Task: Add Smarty Pants Organic Kids Complete Multivitamin to the cart.
Action: Mouse moved to (214, 115)
Screenshot: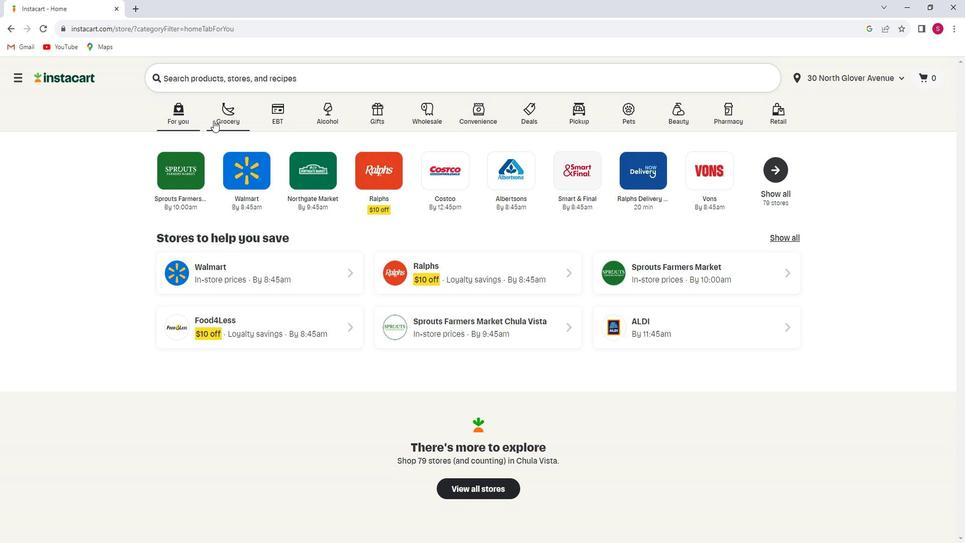 
Action: Mouse pressed left at (214, 115)
Screenshot: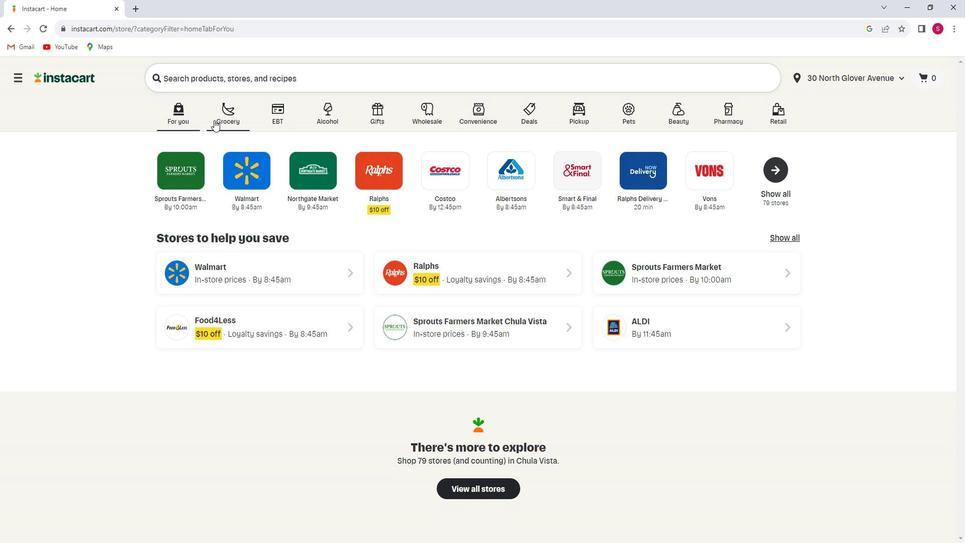 
Action: Mouse moved to (206, 279)
Screenshot: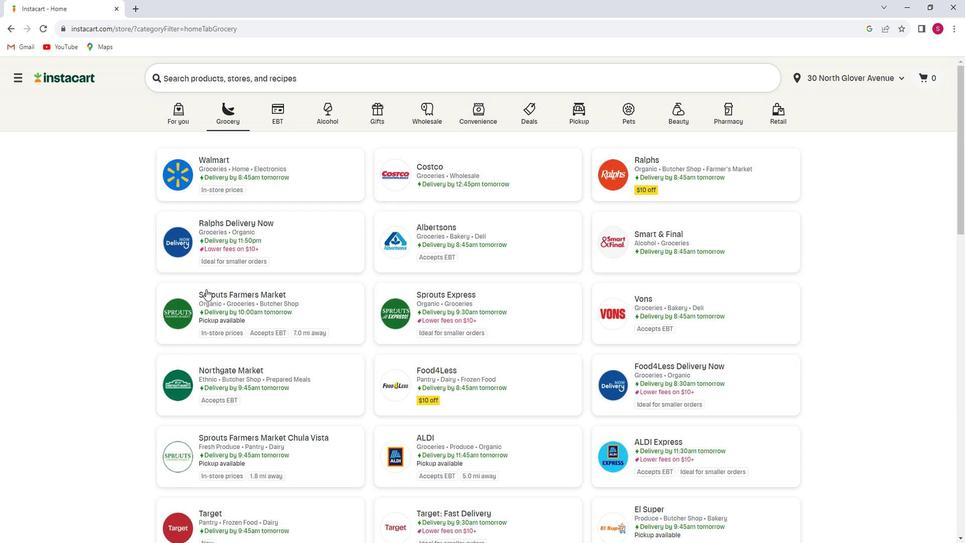 
Action: Mouse pressed left at (206, 279)
Screenshot: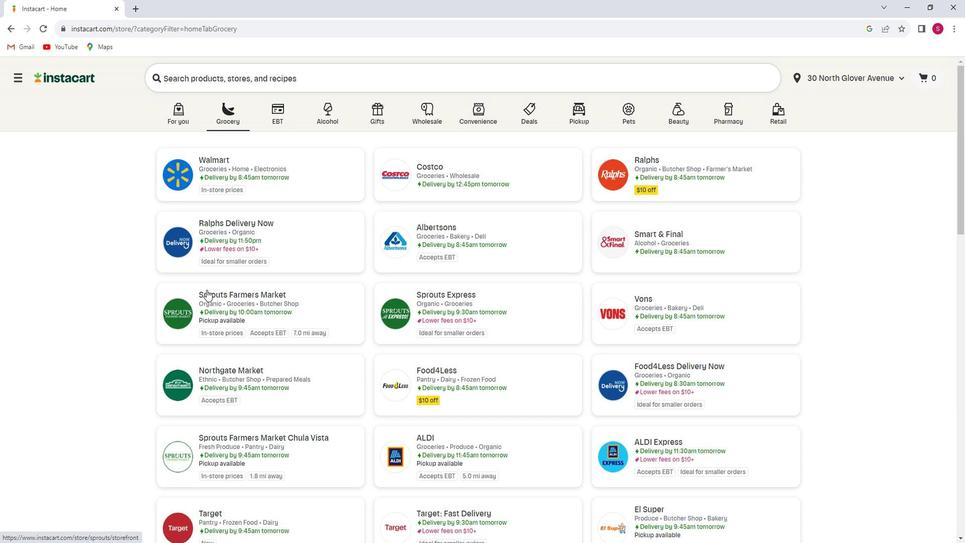 
Action: Mouse moved to (61, 354)
Screenshot: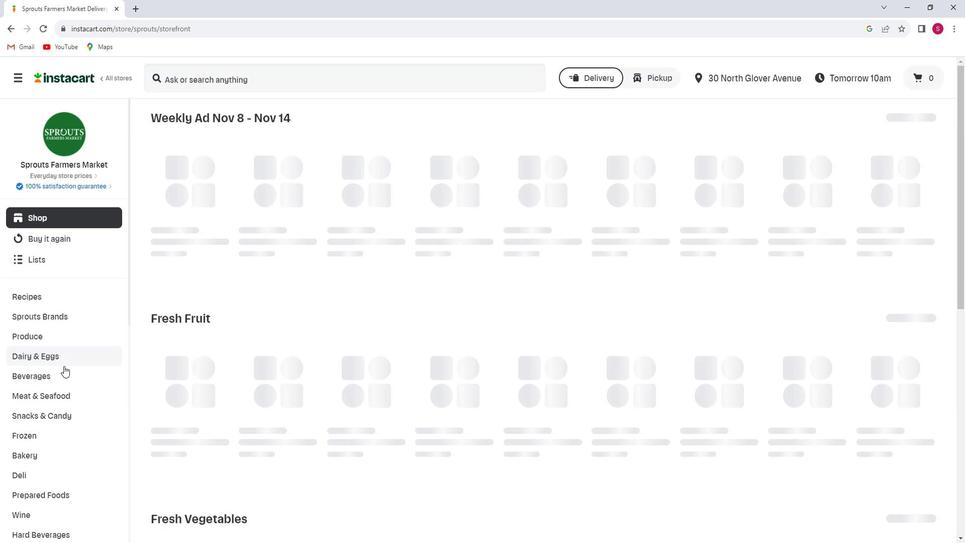
Action: Mouse scrolled (61, 354) with delta (0, 0)
Screenshot: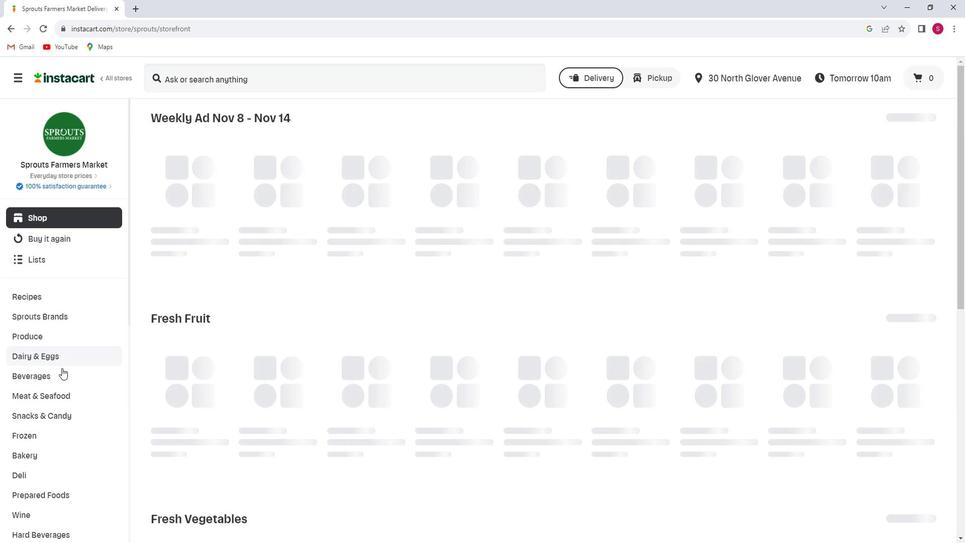 
Action: Mouse scrolled (61, 354) with delta (0, 0)
Screenshot: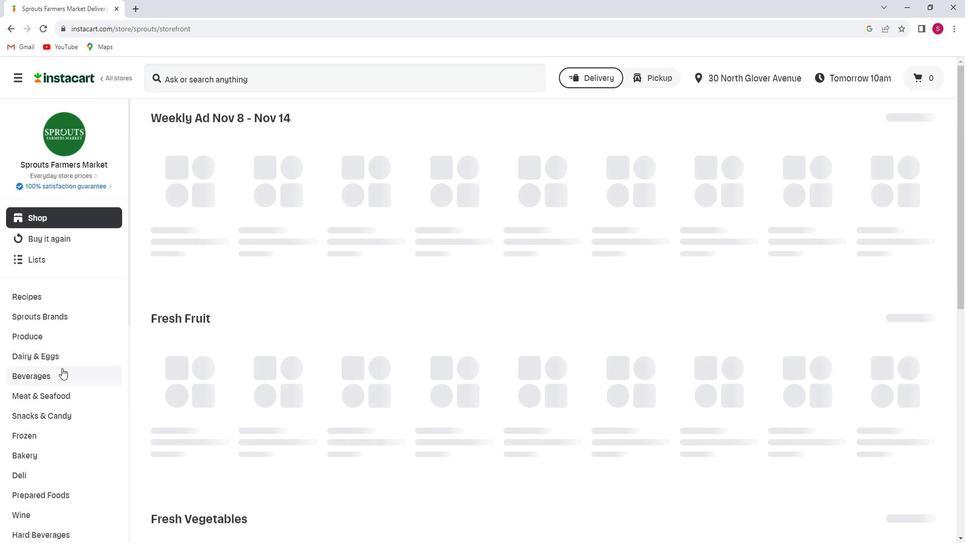 
Action: Mouse scrolled (61, 354) with delta (0, 0)
Screenshot: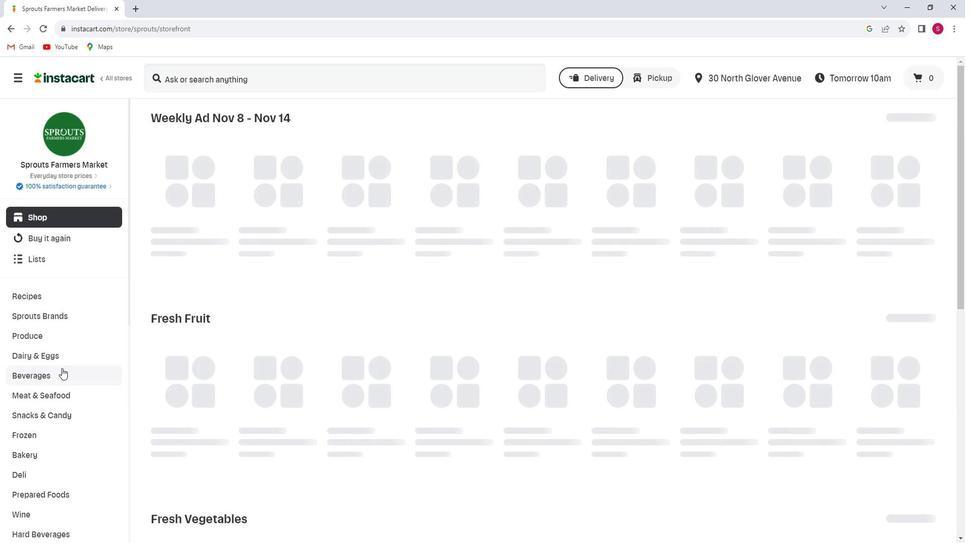 
Action: Mouse scrolled (61, 354) with delta (0, 0)
Screenshot: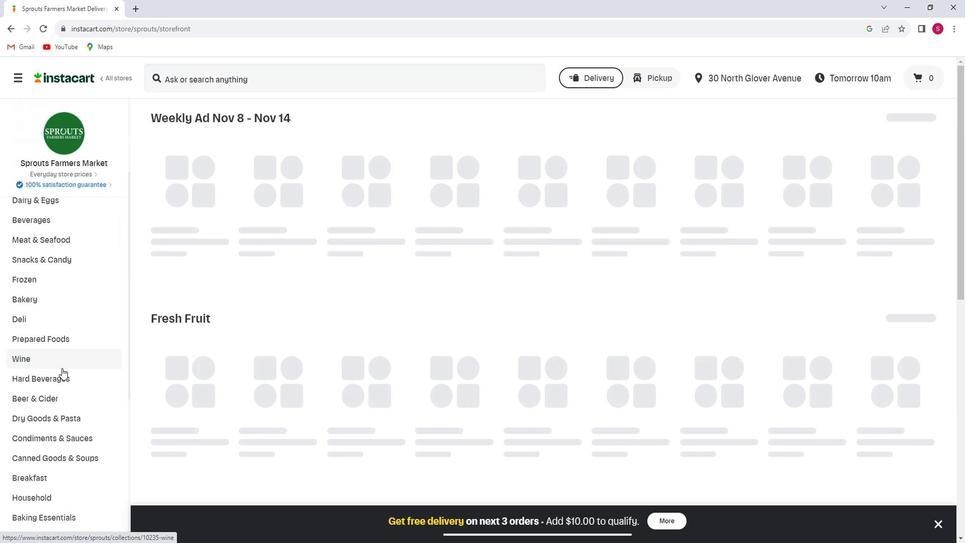 
Action: Mouse scrolled (61, 354) with delta (0, 0)
Screenshot: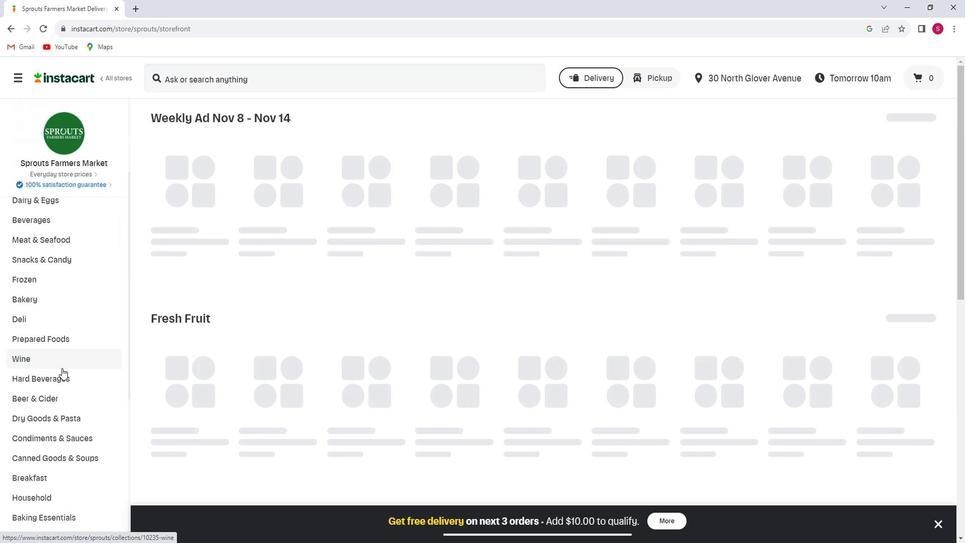 
Action: Mouse scrolled (61, 354) with delta (0, 0)
Screenshot: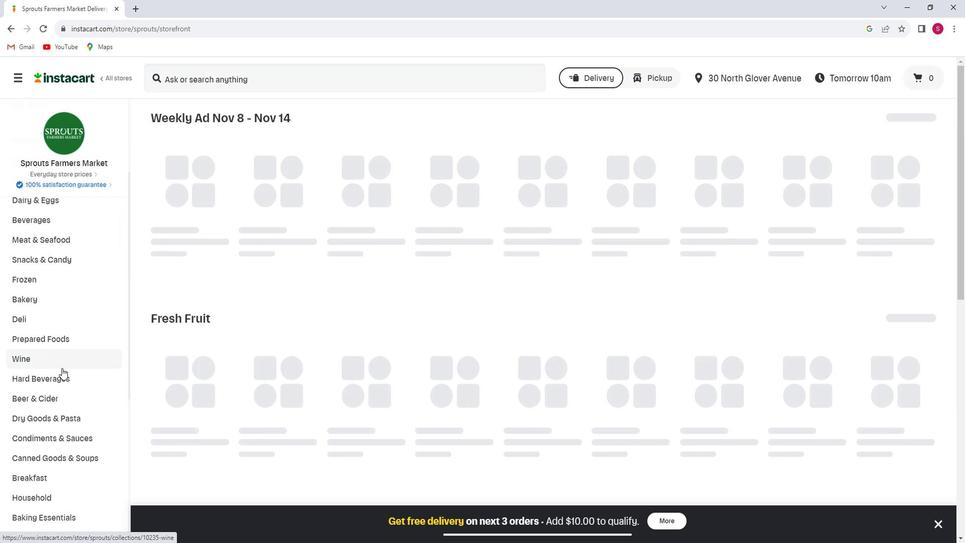 
Action: Mouse scrolled (61, 354) with delta (0, 0)
Screenshot: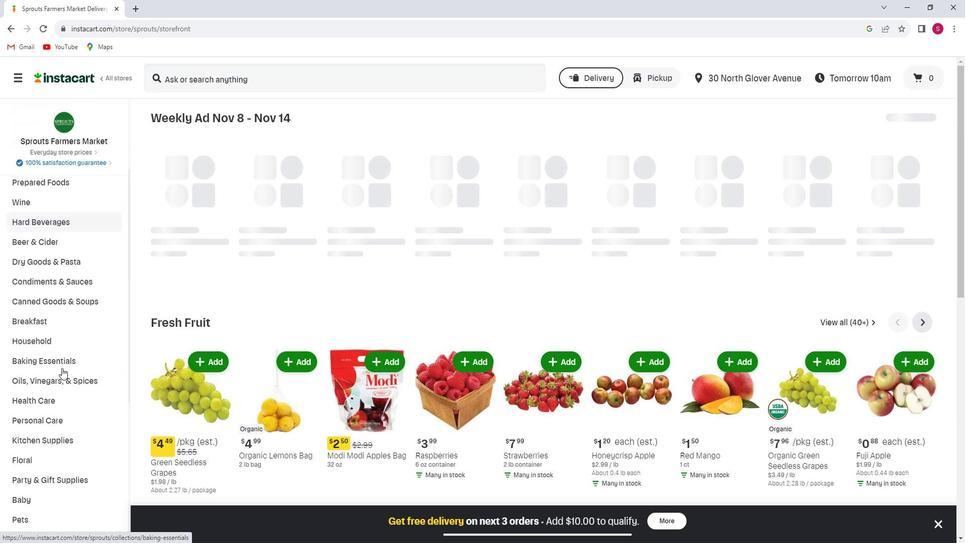 
Action: Mouse scrolled (61, 354) with delta (0, 0)
Screenshot: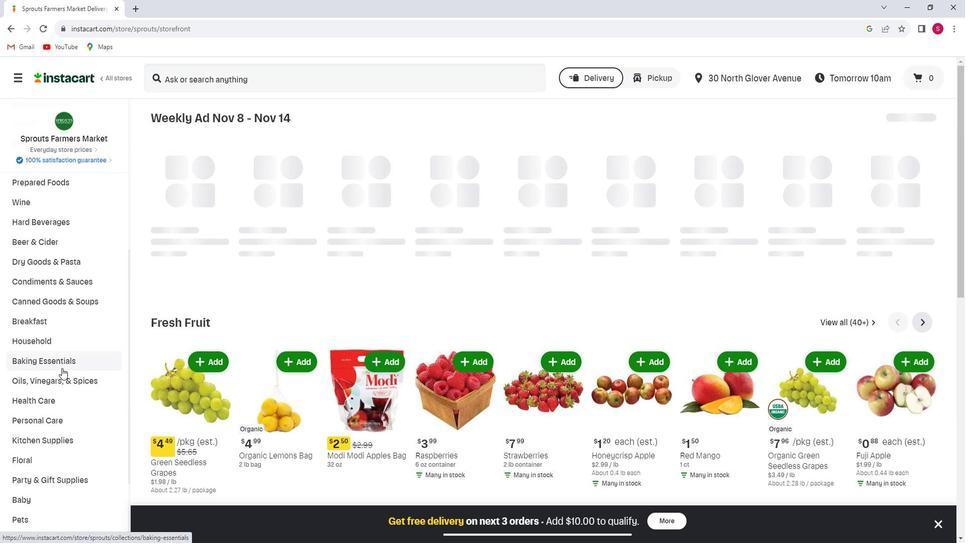 
Action: Mouse moved to (37, 387)
Screenshot: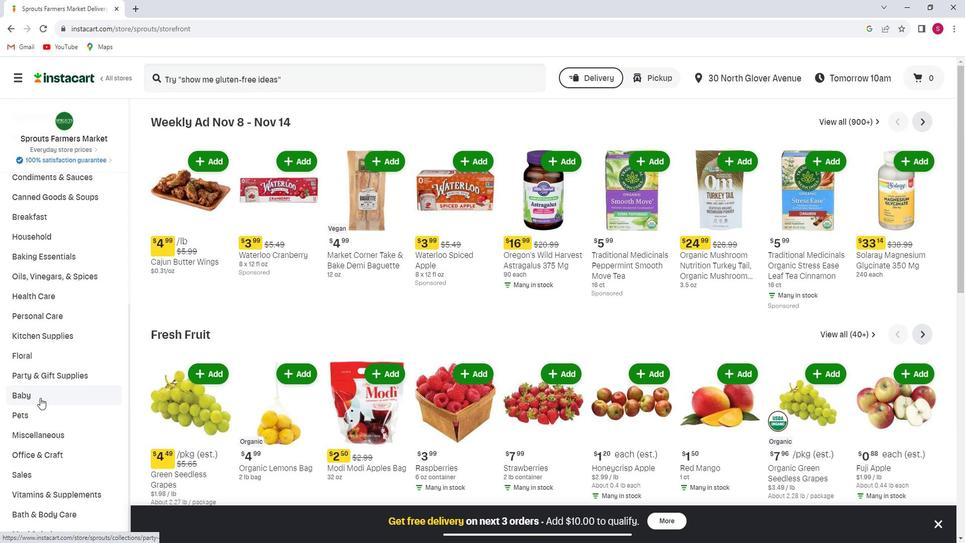 
Action: Mouse pressed left at (37, 387)
Screenshot: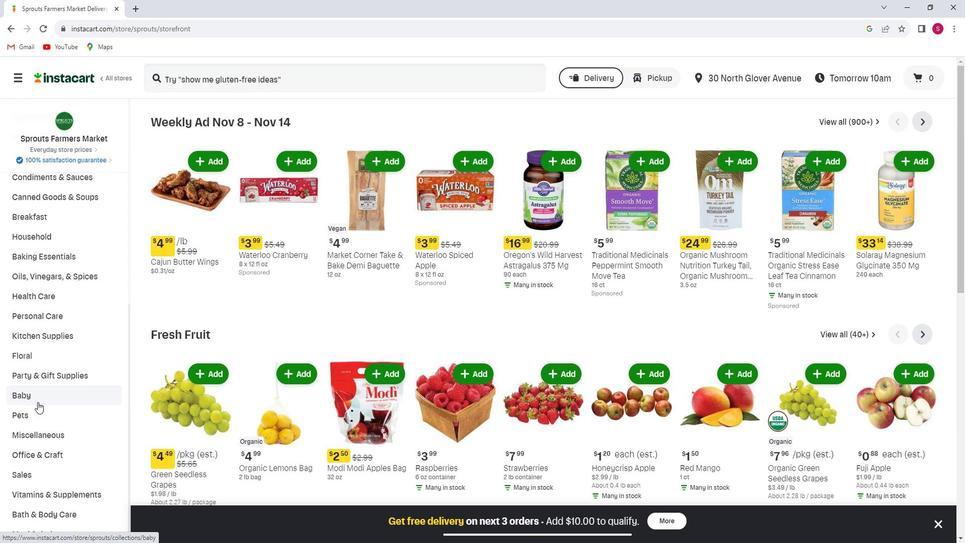 
Action: Mouse moved to (45, 403)
Screenshot: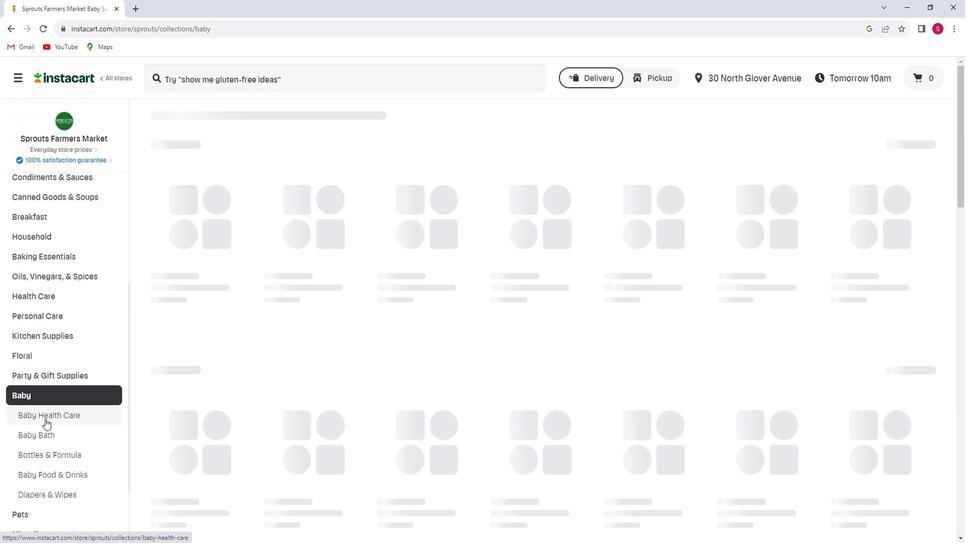 
Action: Mouse pressed left at (45, 403)
Screenshot: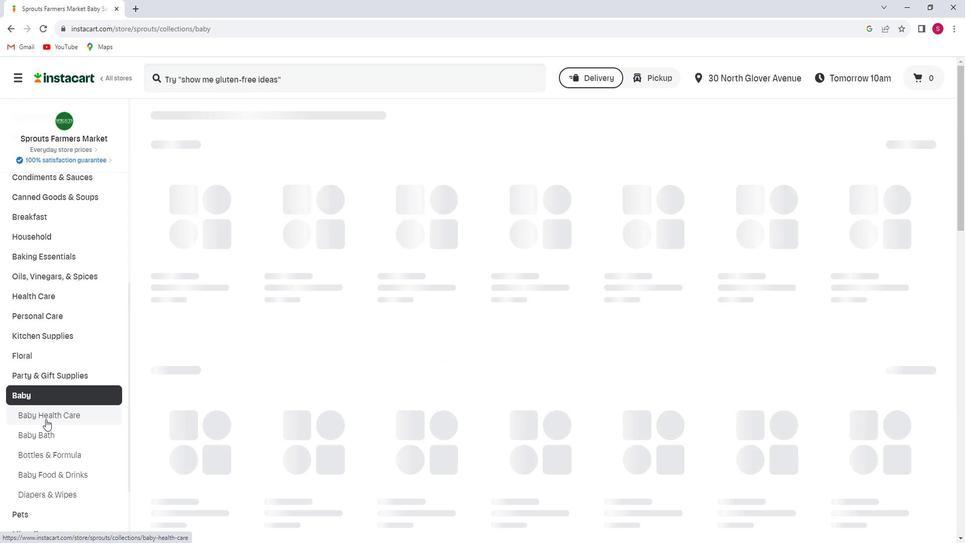 
Action: Mouse moved to (245, 75)
Screenshot: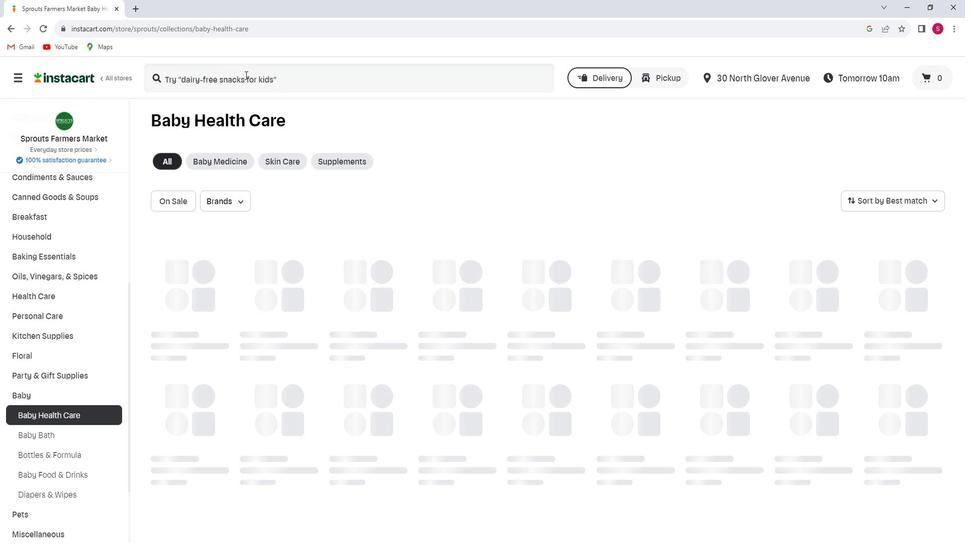 
Action: Mouse pressed left at (245, 75)
Screenshot: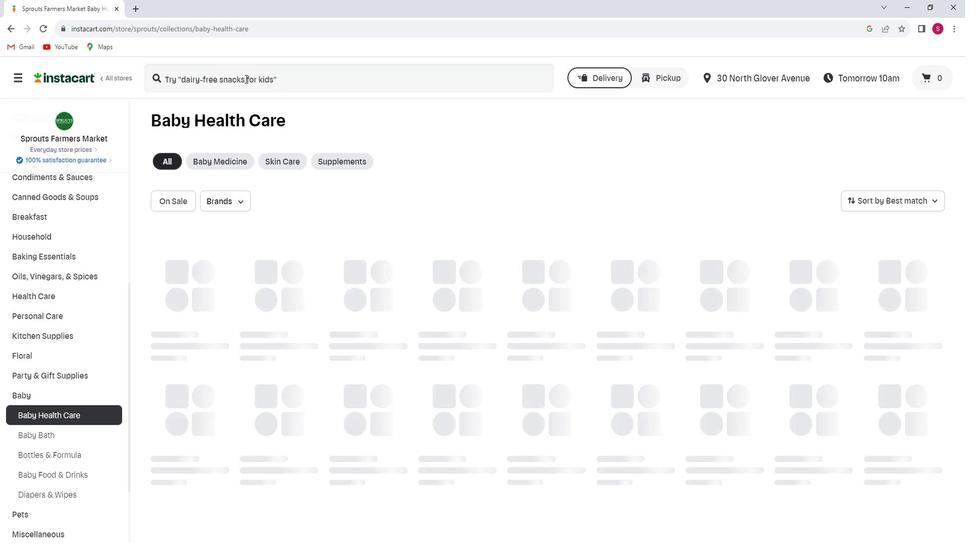 
Action: Key pressed <Key.shift>Smarty<Key.space><Key.shift>pants<Key.space><Key.shift>Organic<Key.space><Key.shift>Kids<Key.space><Key.shift>Complete<Key.space><Key.shift>Multivitamin<Key.enter>
Screenshot: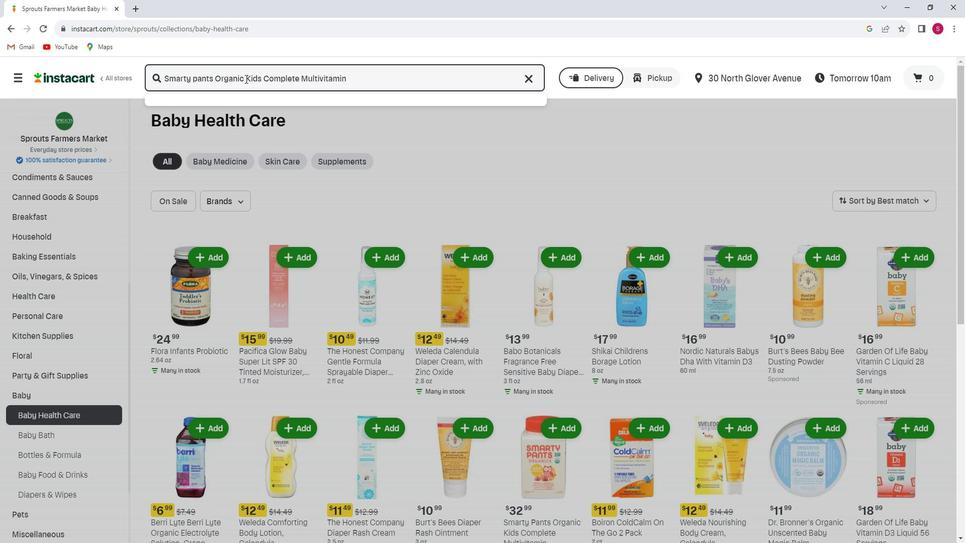 
Action: Mouse moved to (331, 167)
Screenshot: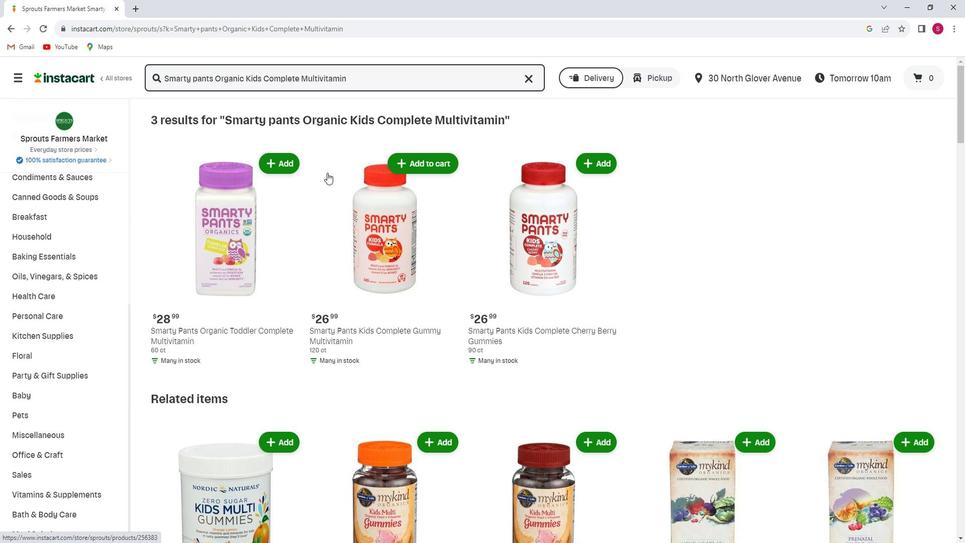 
Action: Mouse scrolled (331, 166) with delta (0, 0)
Screenshot: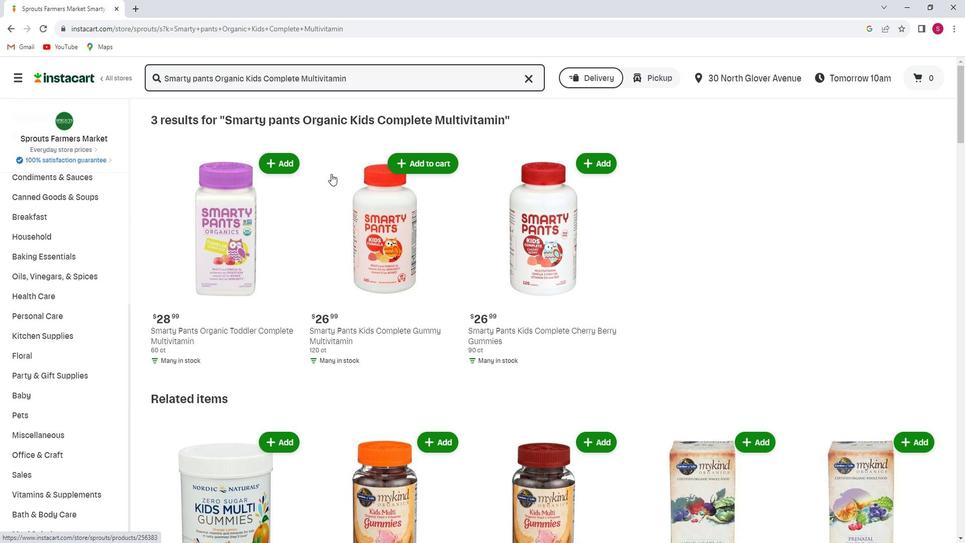 
Action: Mouse scrolled (331, 166) with delta (0, 0)
Screenshot: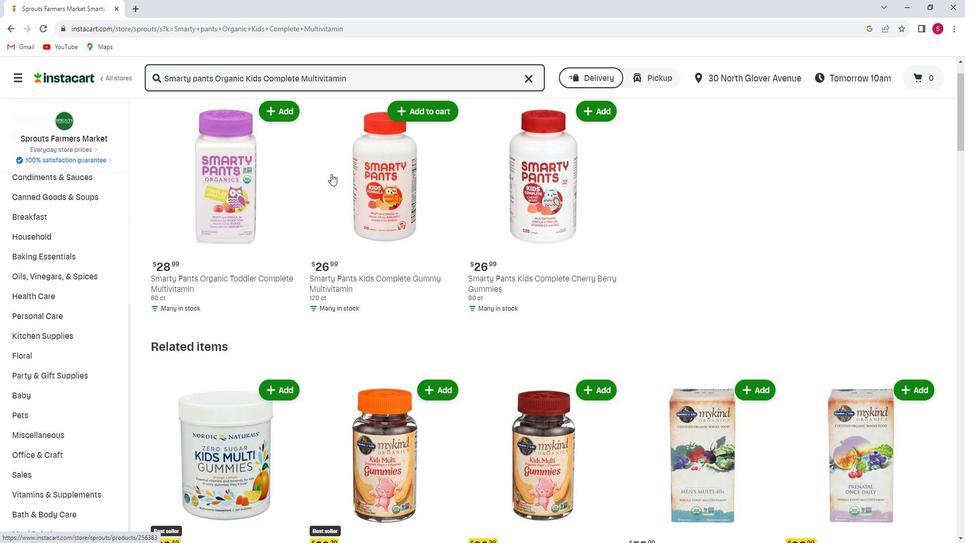 
Action: Mouse moved to (306, 162)
Screenshot: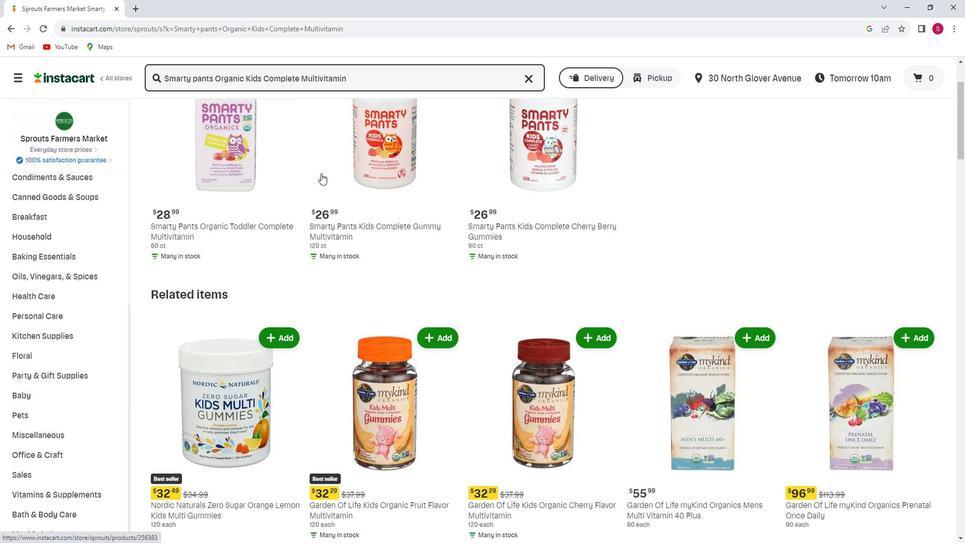 
Action: Mouse scrolled (306, 162) with delta (0, 0)
Screenshot: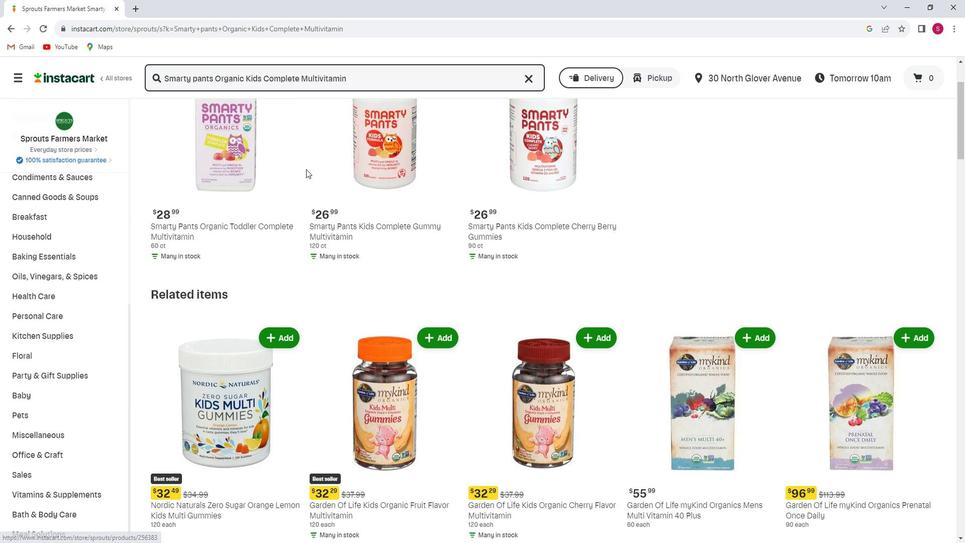 
Action: Mouse scrolled (306, 162) with delta (0, 0)
Screenshot: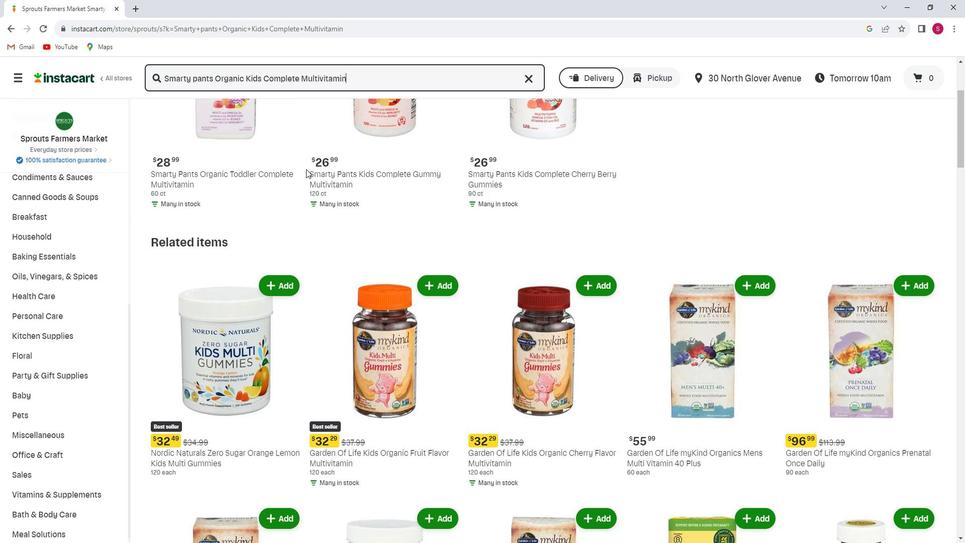 
Action: Mouse scrolled (306, 162) with delta (0, 0)
Screenshot: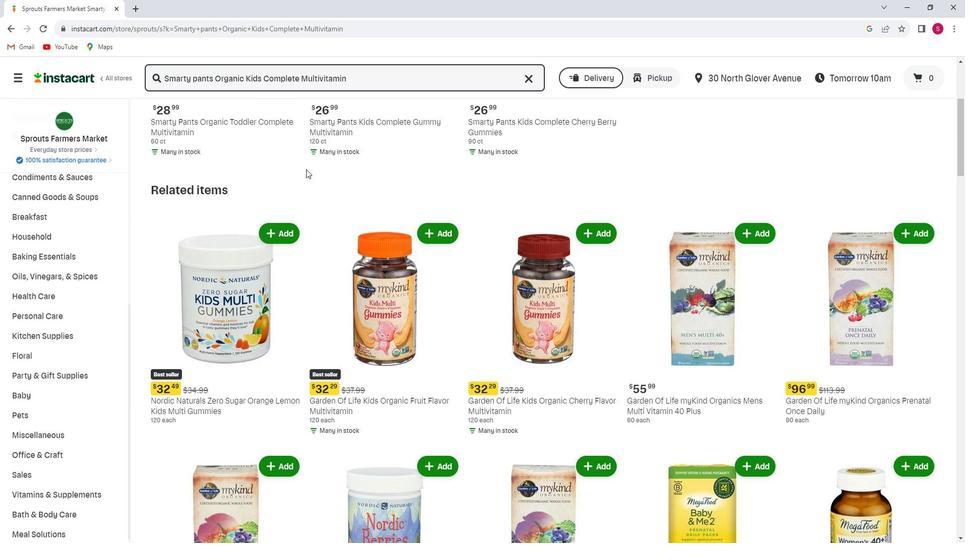 
Action: Mouse scrolled (306, 162) with delta (0, 0)
Screenshot: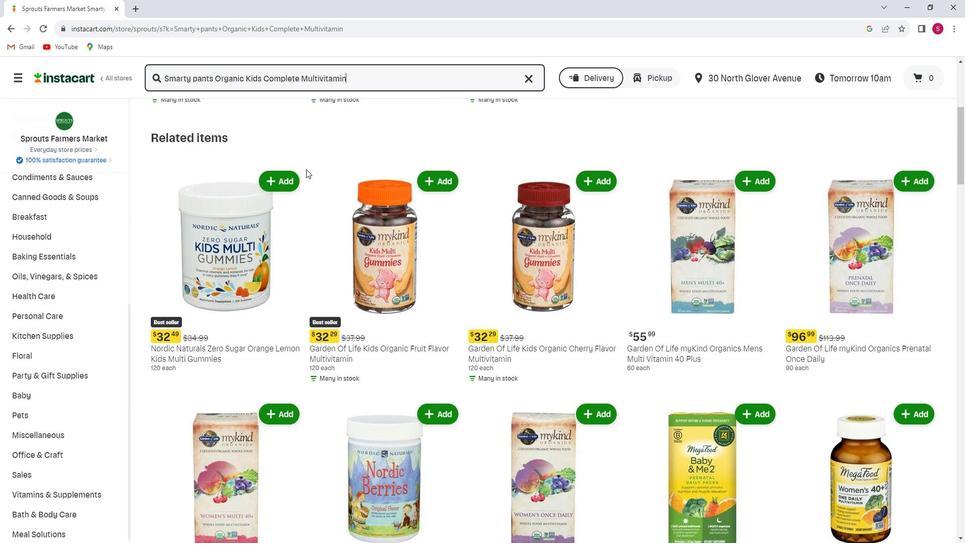 
Action: Mouse moved to (317, 160)
Screenshot: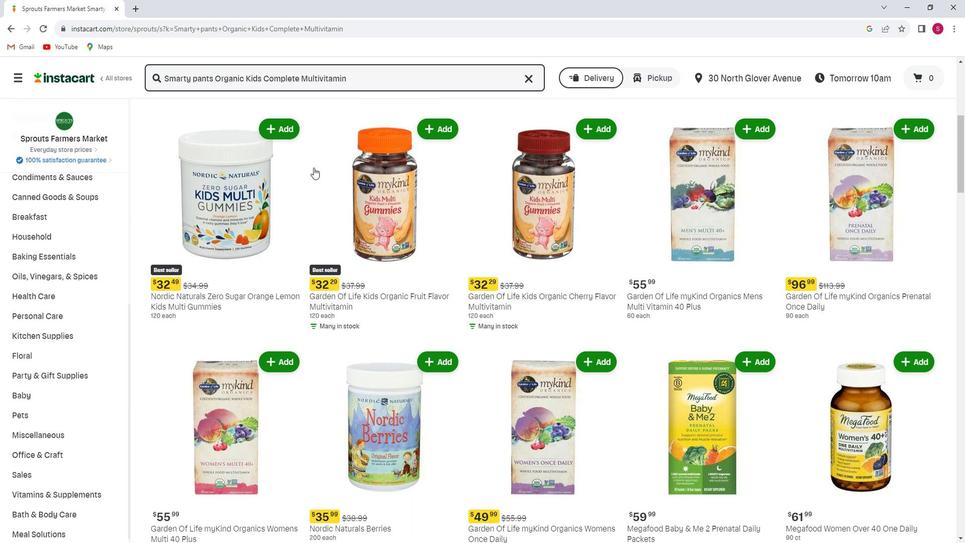 
Action: Mouse scrolled (317, 159) with delta (0, 0)
Screenshot: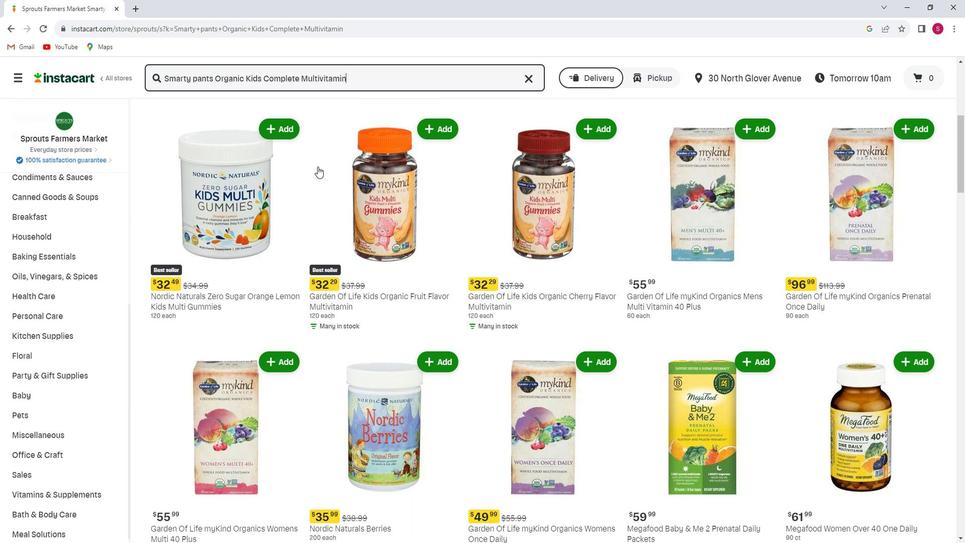 
Action: Mouse scrolled (317, 159) with delta (0, 0)
Screenshot: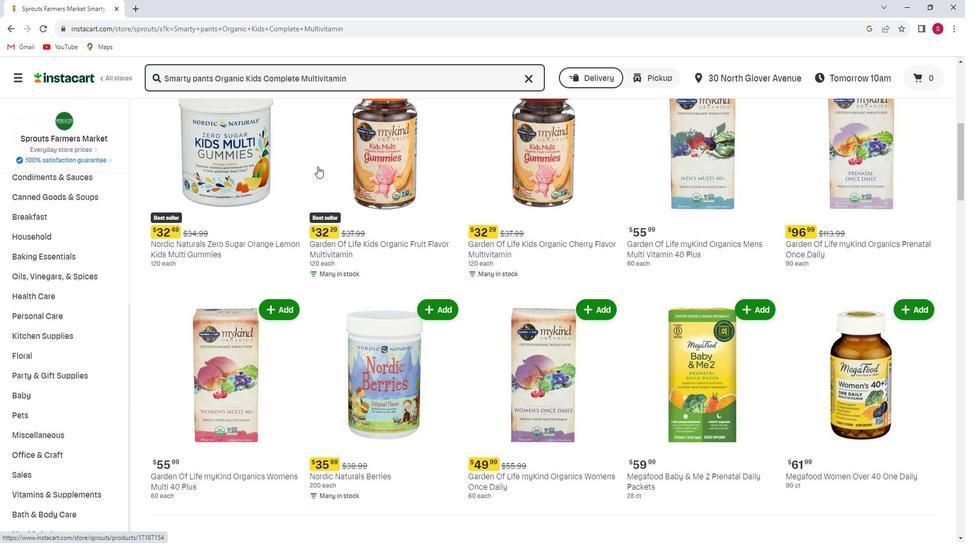 
Action: Mouse scrolled (317, 159) with delta (0, 0)
Screenshot: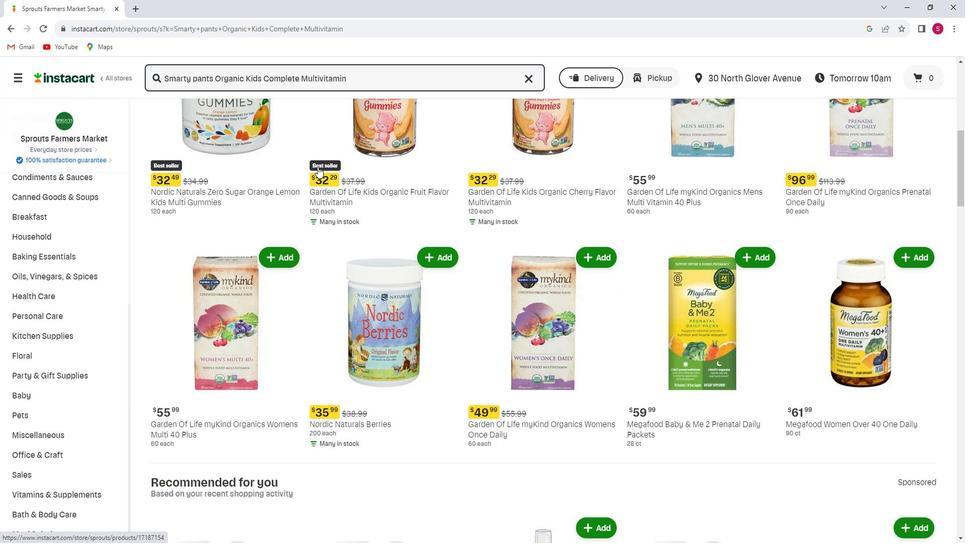 
Action: Mouse scrolled (317, 159) with delta (0, 0)
Screenshot: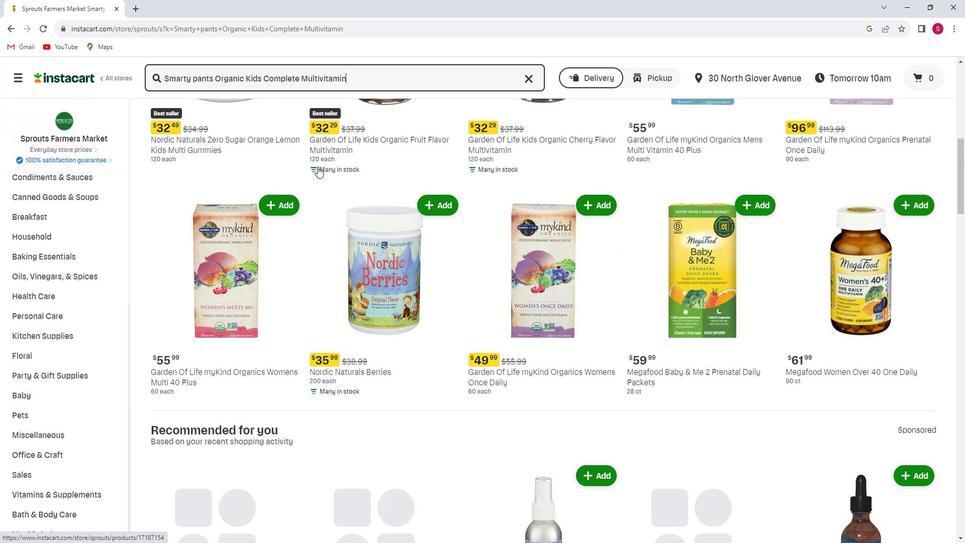 
Action: Mouse scrolled (317, 159) with delta (0, 0)
Screenshot: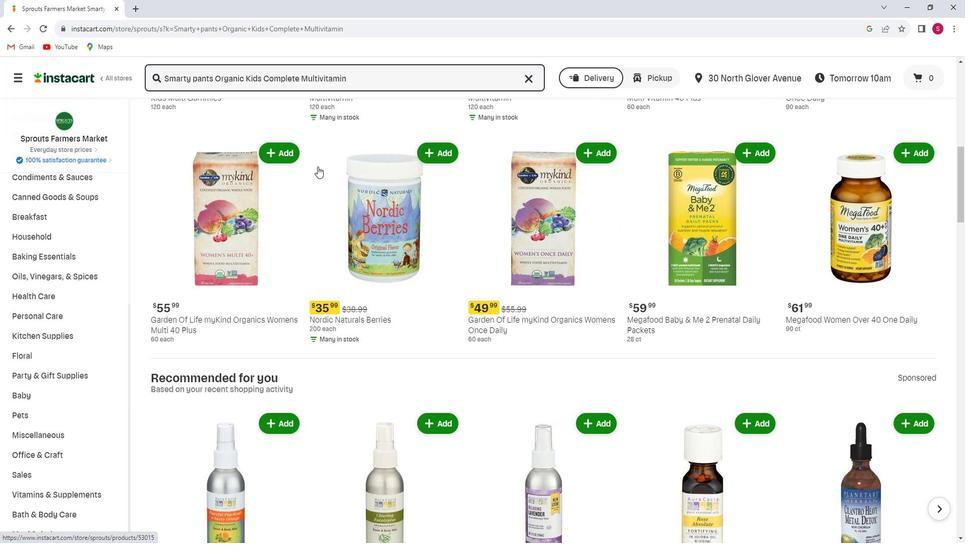 
Action: Mouse scrolled (317, 159) with delta (0, 0)
Screenshot: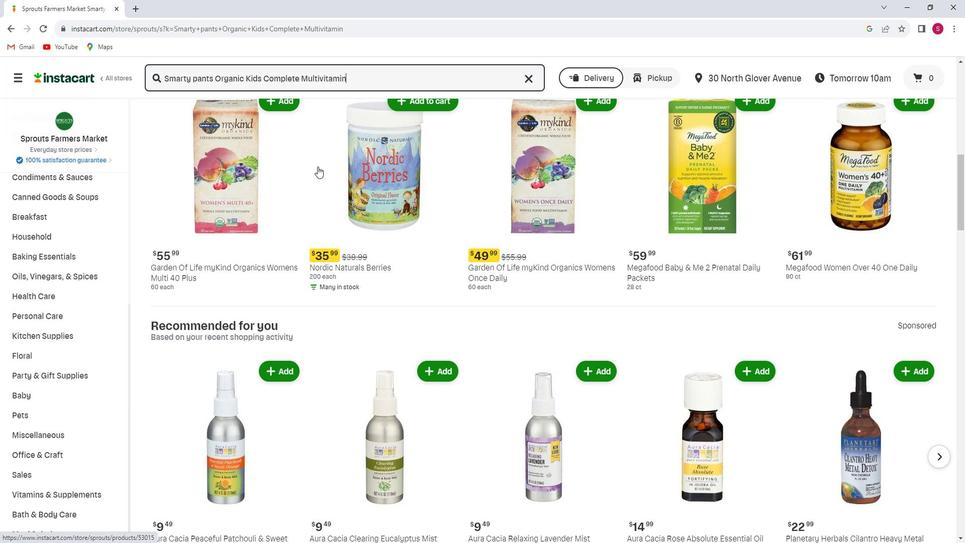 
Action: Mouse scrolled (317, 159) with delta (0, 0)
Screenshot: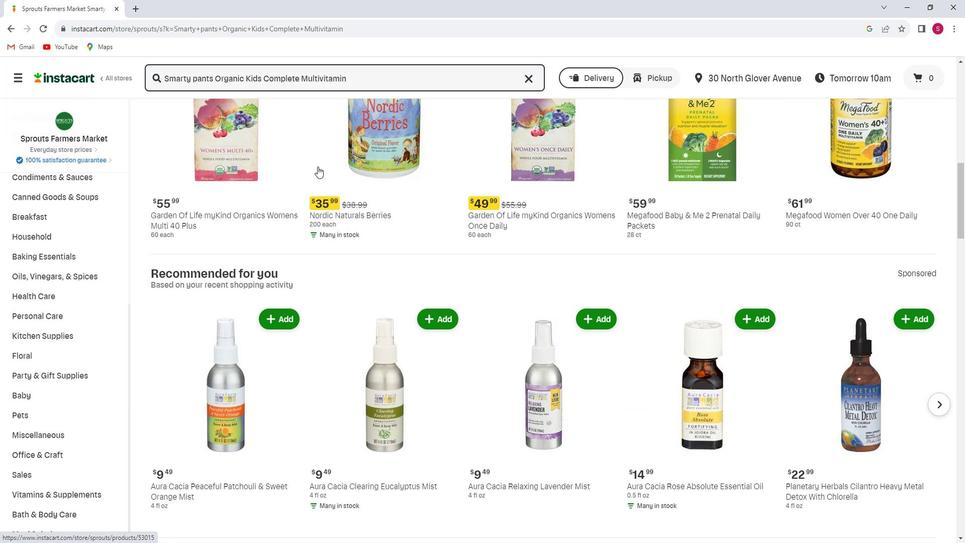 
Action: Mouse scrolled (317, 159) with delta (0, 0)
Screenshot: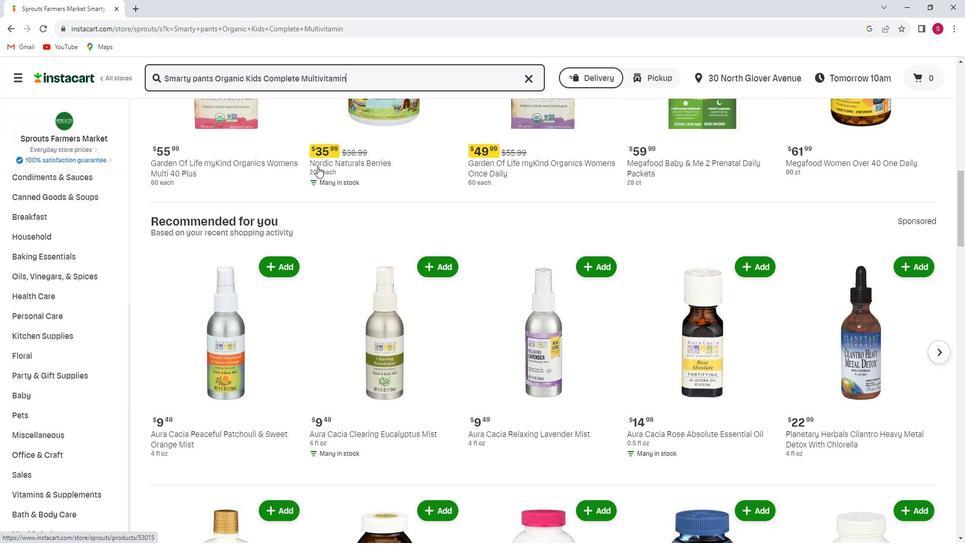 
Action: Mouse scrolled (317, 159) with delta (0, 0)
Screenshot: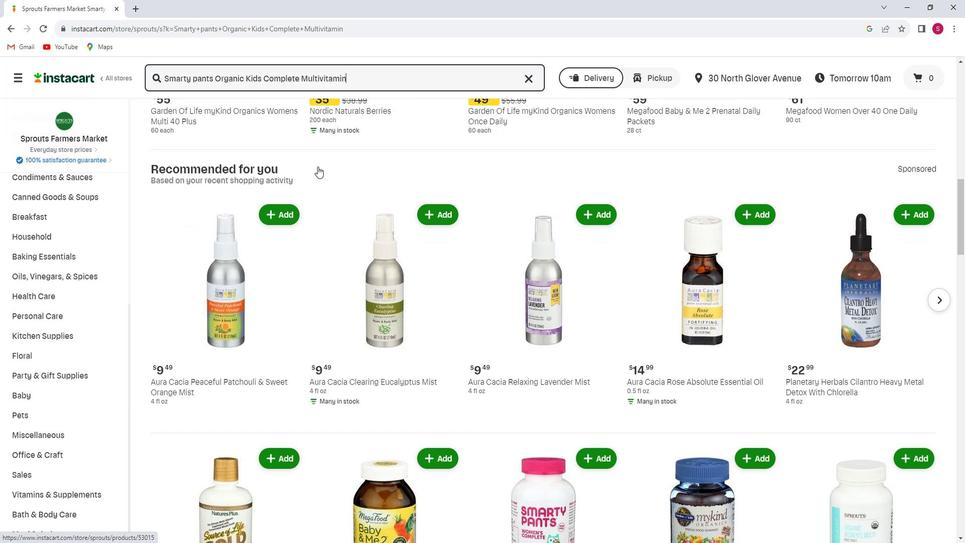 
Action: Mouse scrolled (317, 159) with delta (0, 0)
Screenshot: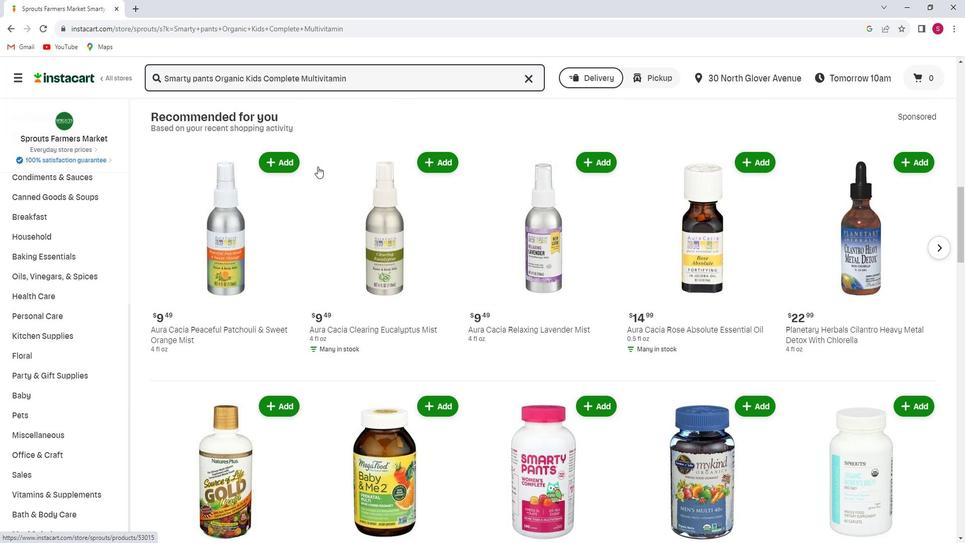 
Action: Mouse scrolled (317, 159) with delta (0, 0)
Screenshot: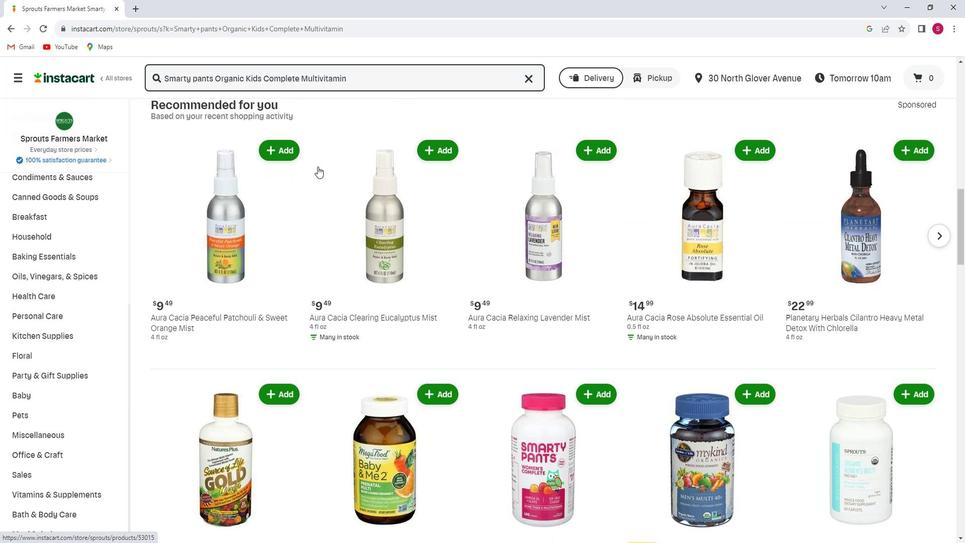 
Action: Mouse scrolled (317, 159) with delta (0, 0)
Screenshot: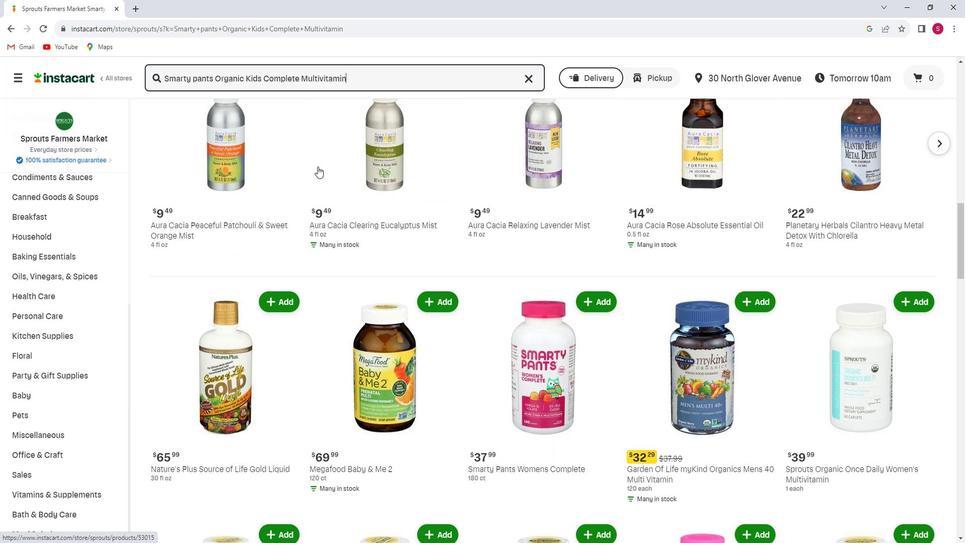 
Action: Mouse scrolled (317, 159) with delta (0, 0)
Screenshot: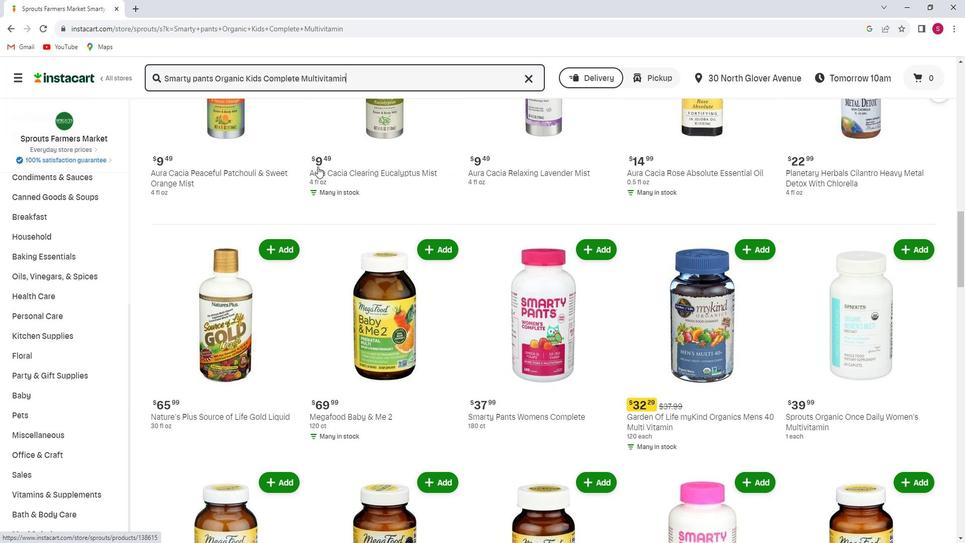 
Action: Mouse scrolled (317, 159) with delta (0, 0)
Screenshot: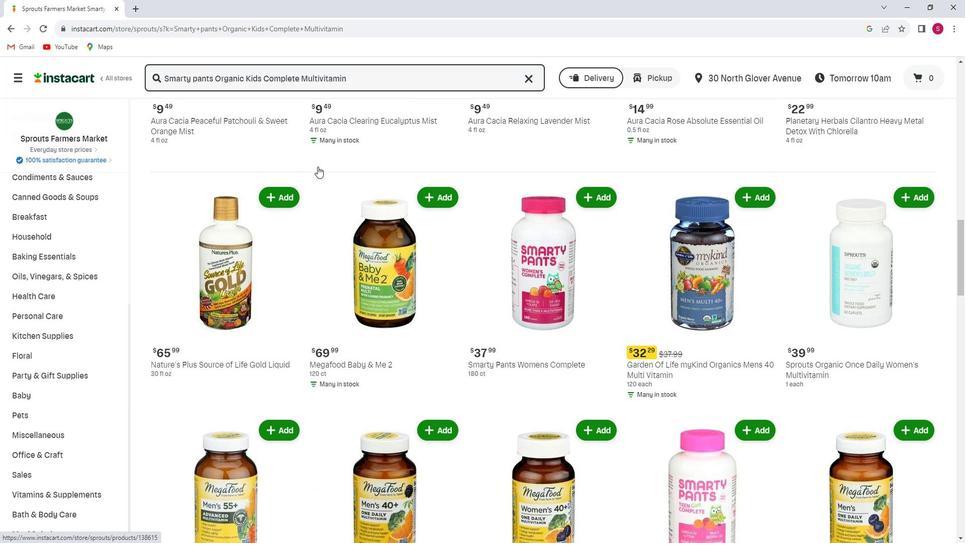 
Action: Mouse scrolled (317, 159) with delta (0, 0)
Screenshot: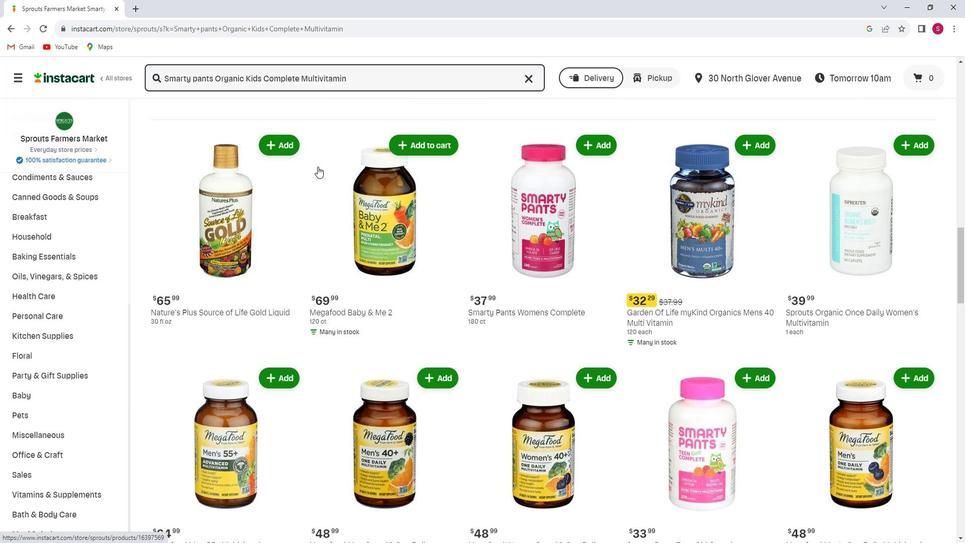 
Action: Mouse scrolled (317, 159) with delta (0, 0)
Screenshot: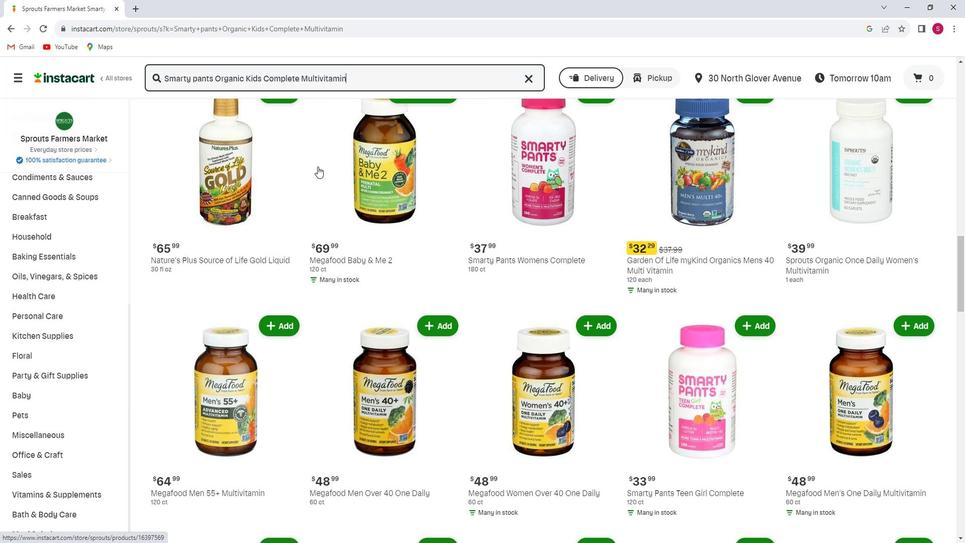 
Action: Mouse scrolled (317, 159) with delta (0, 0)
Screenshot: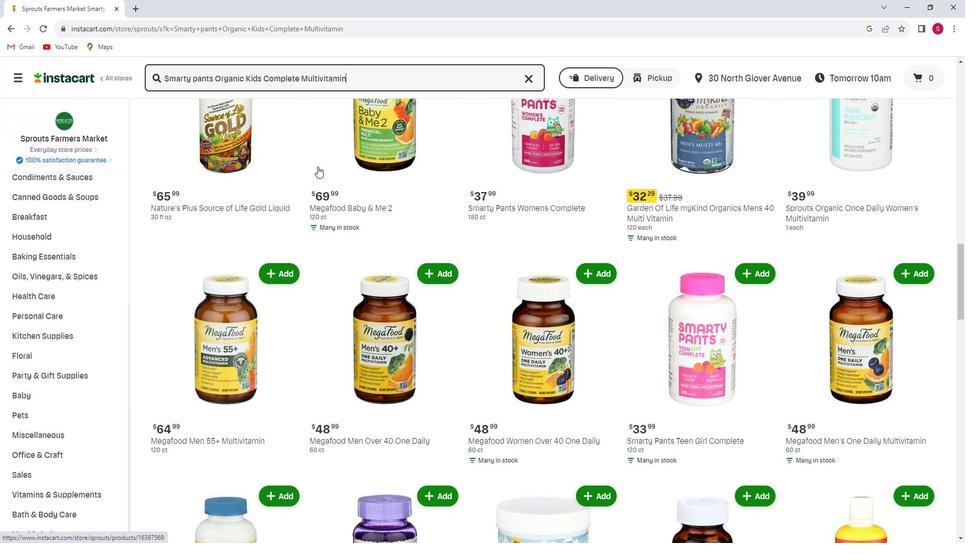 
Action: Mouse scrolled (317, 159) with delta (0, 0)
Screenshot: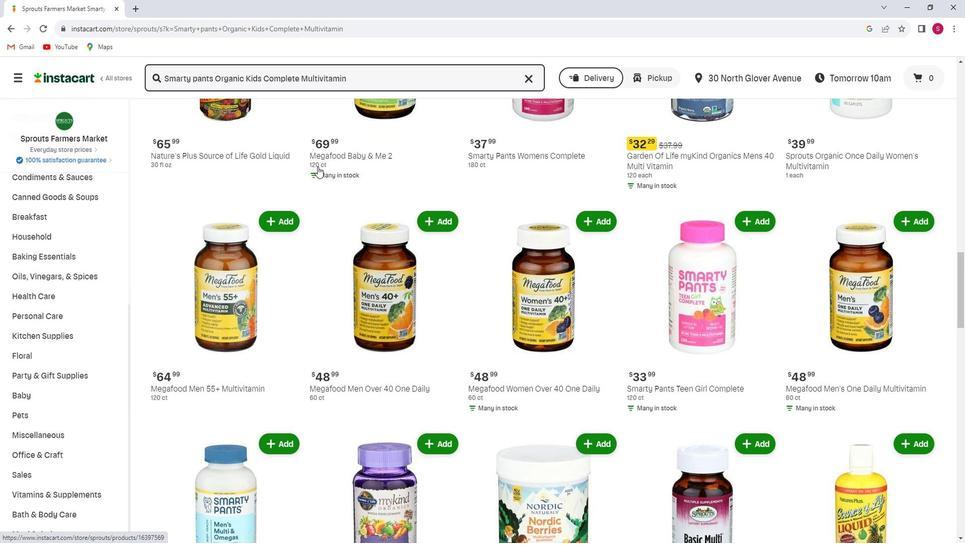 
Action: Mouse scrolled (317, 159) with delta (0, 0)
Screenshot: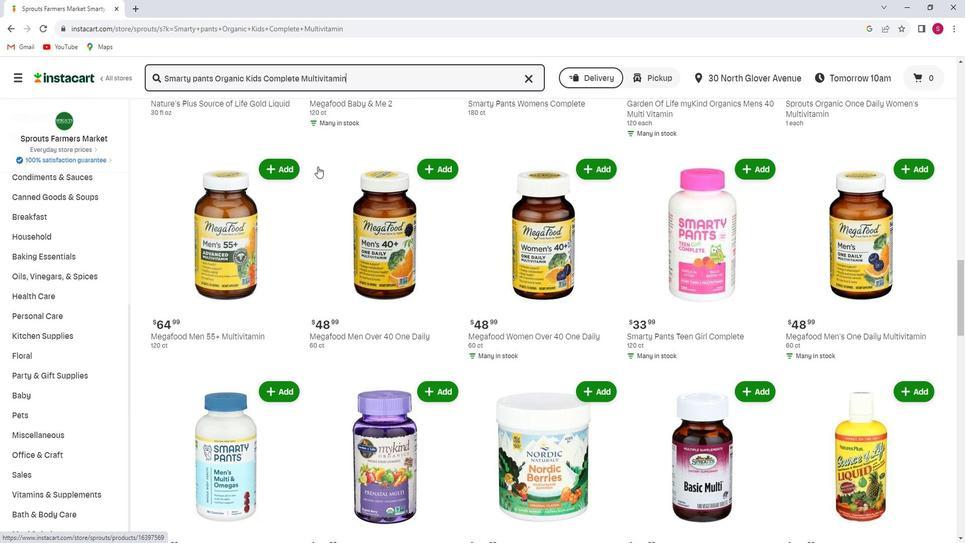 
Action: Mouse scrolled (317, 159) with delta (0, 0)
Screenshot: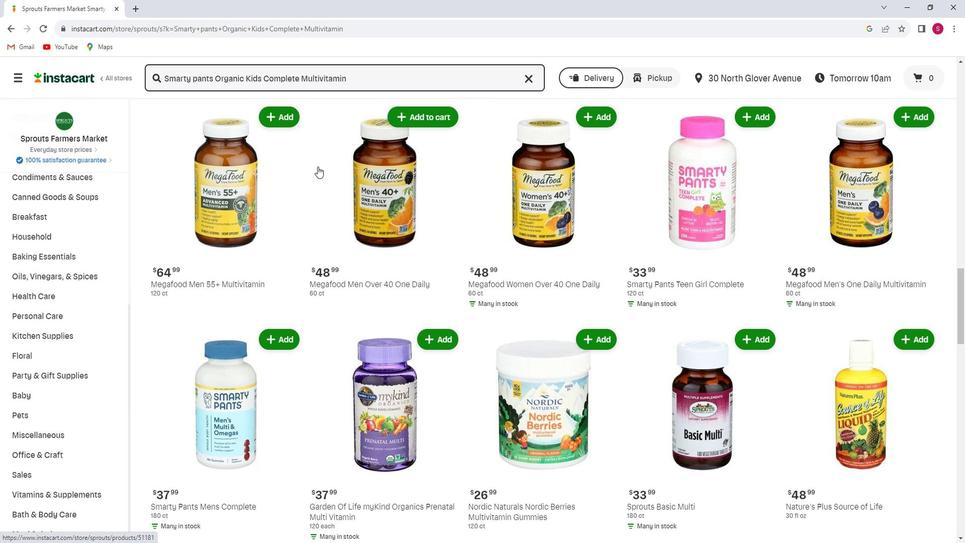 
Action: Mouse scrolled (317, 159) with delta (0, 0)
Screenshot: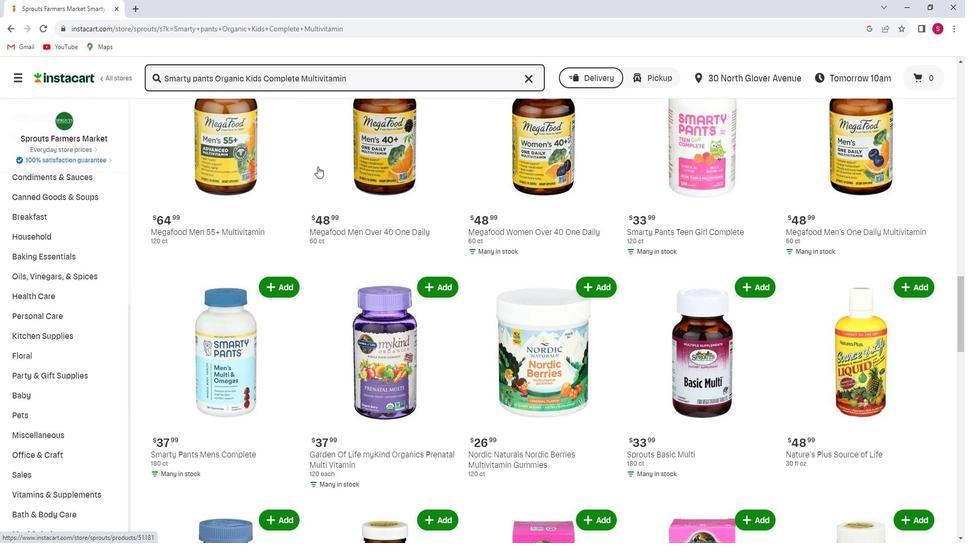 
Action: Mouse scrolled (317, 159) with delta (0, 0)
Screenshot: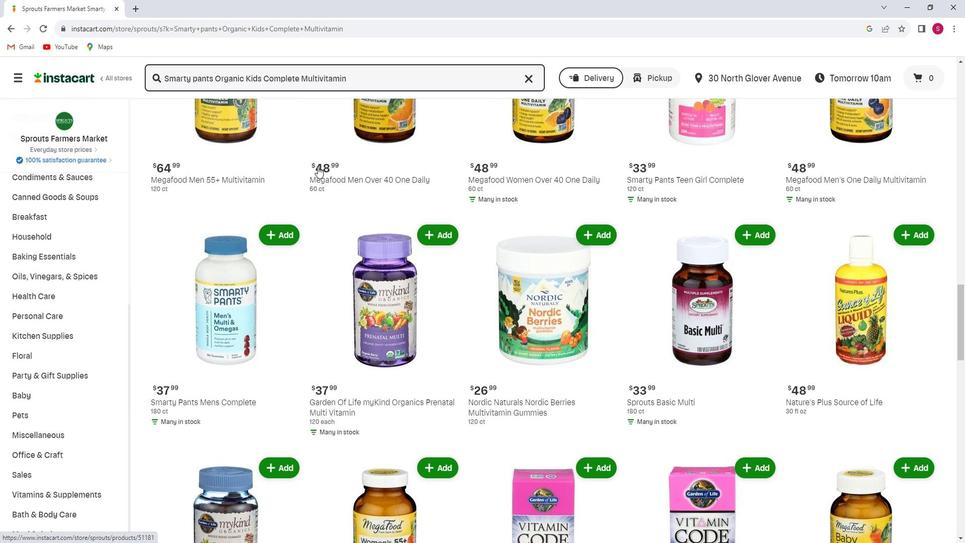 
Action: Mouse scrolled (317, 159) with delta (0, 0)
Screenshot: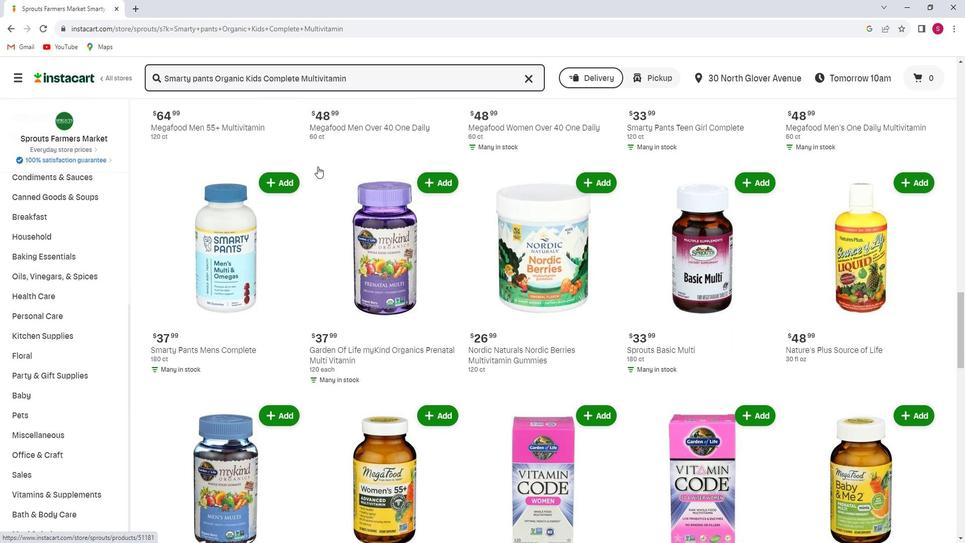 
Action: Mouse scrolled (317, 159) with delta (0, 0)
Screenshot: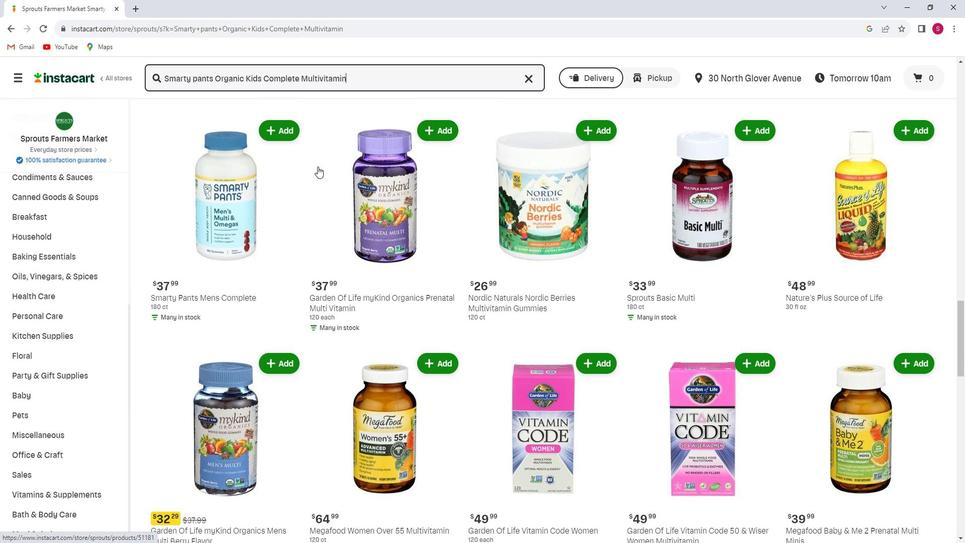 
Action: Mouse scrolled (317, 159) with delta (0, 0)
Screenshot: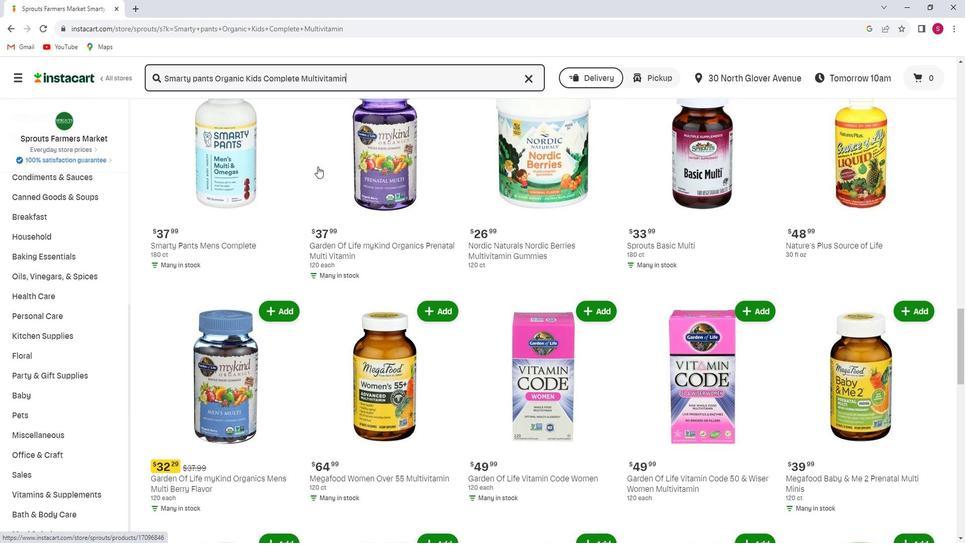 
Action: Mouse scrolled (317, 159) with delta (0, 0)
Screenshot: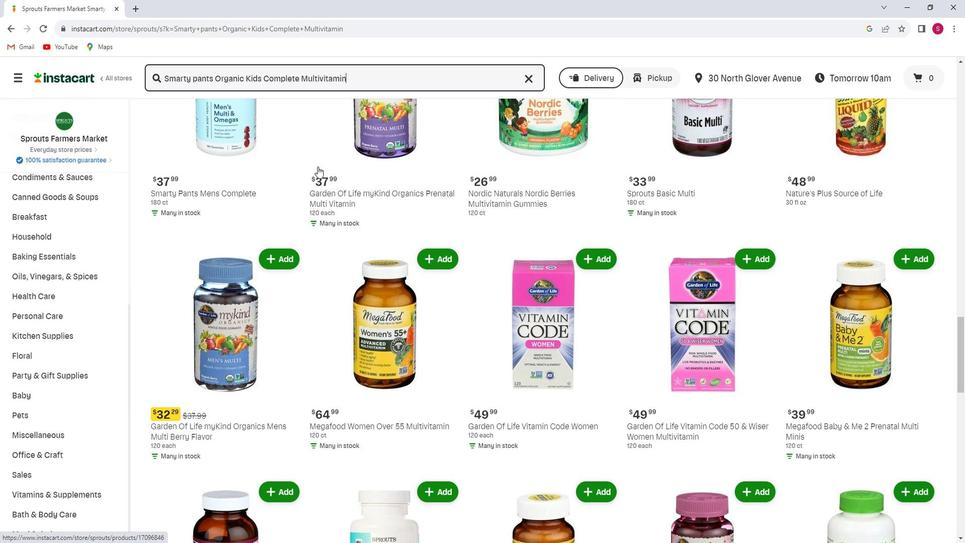 
Action: Mouse scrolled (317, 159) with delta (0, 0)
Screenshot: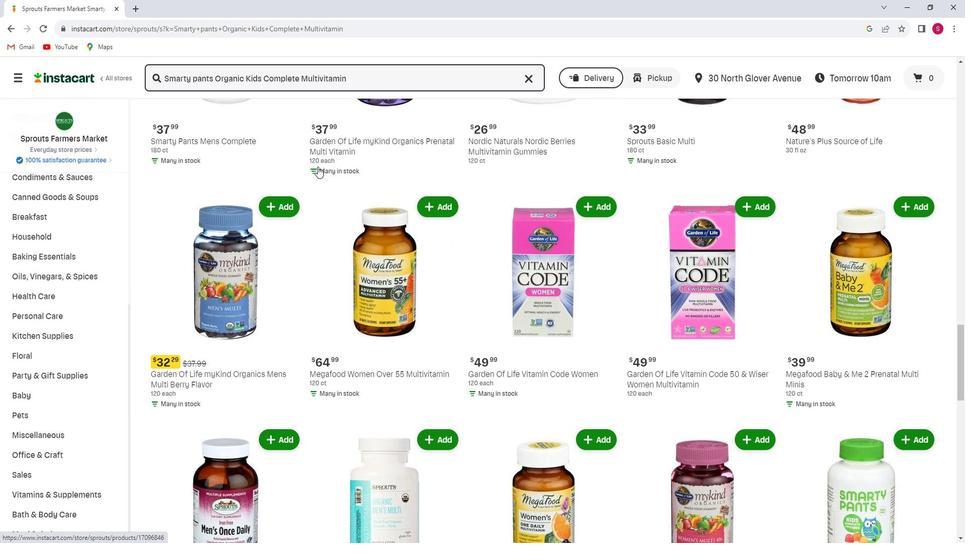 
Action: Mouse scrolled (317, 159) with delta (0, 0)
Screenshot: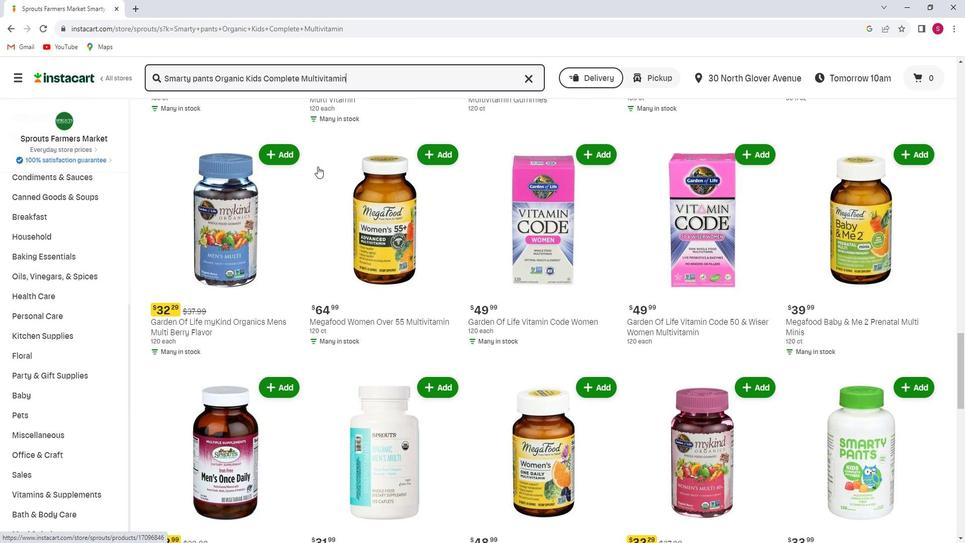 
Action: Mouse scrolled (317, 159) with delta (0, 0)
Screenshot: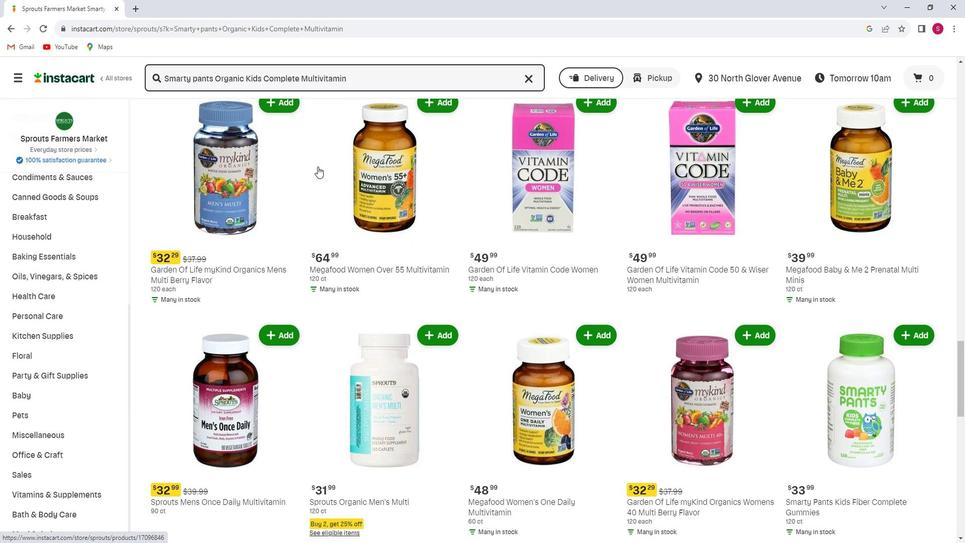 
Action: Mouse scrolled (317, 159) with delta (0, 0)
Screenshot: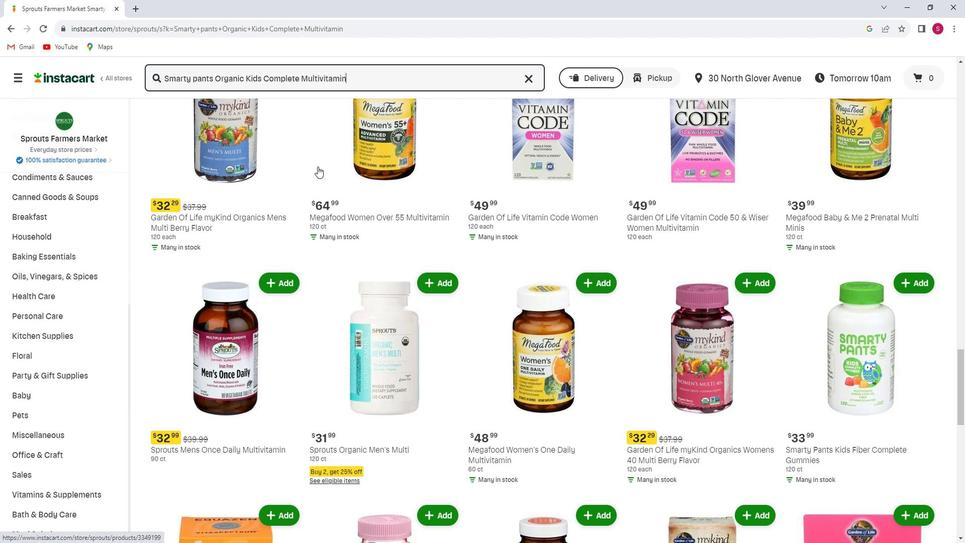 
Action: Mouse scrolled (317, 159) with delta (0, 0)
Screenshot: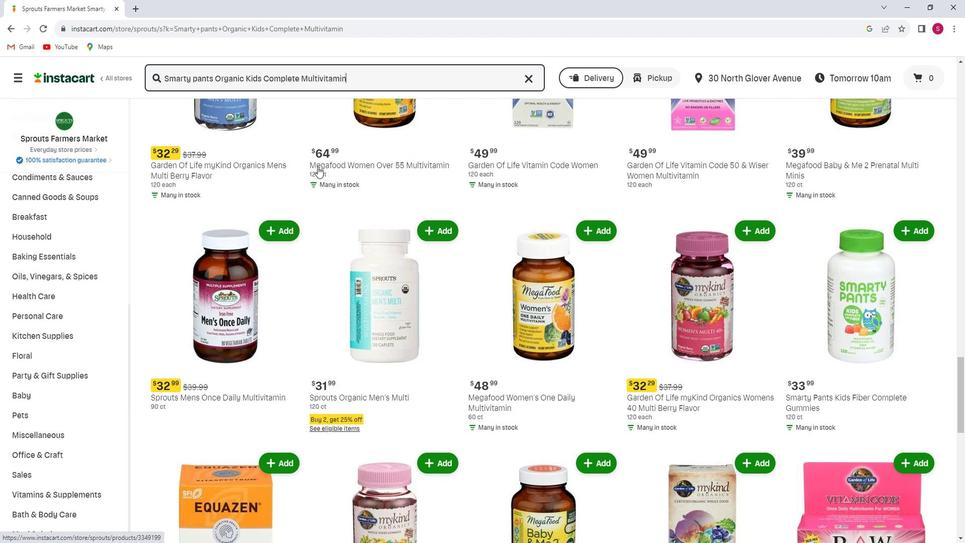 
Action: Mouse scrolled (317, 159) with delta (0, 0)
Screenshot: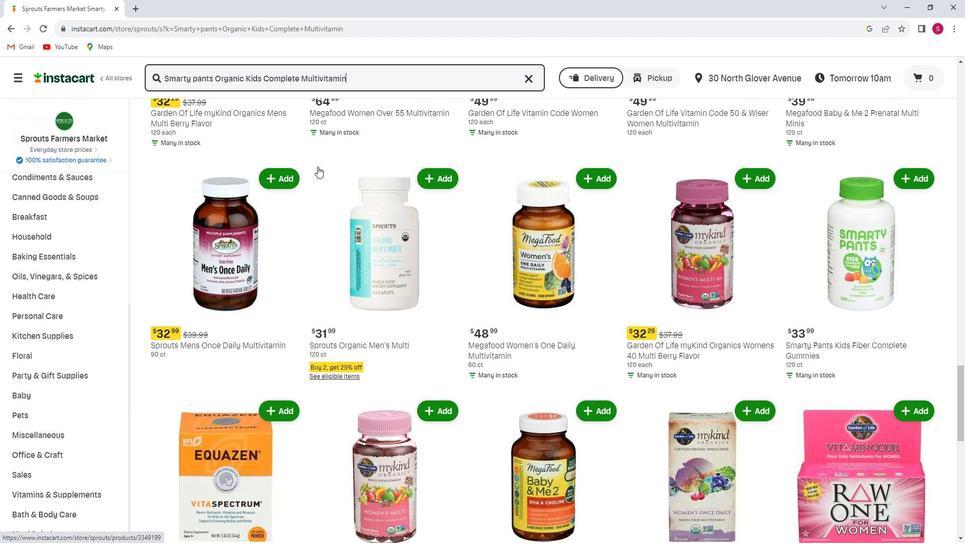 
Action: Mouse scrolled (317, 159) with delta (0, 0)
Screenshot: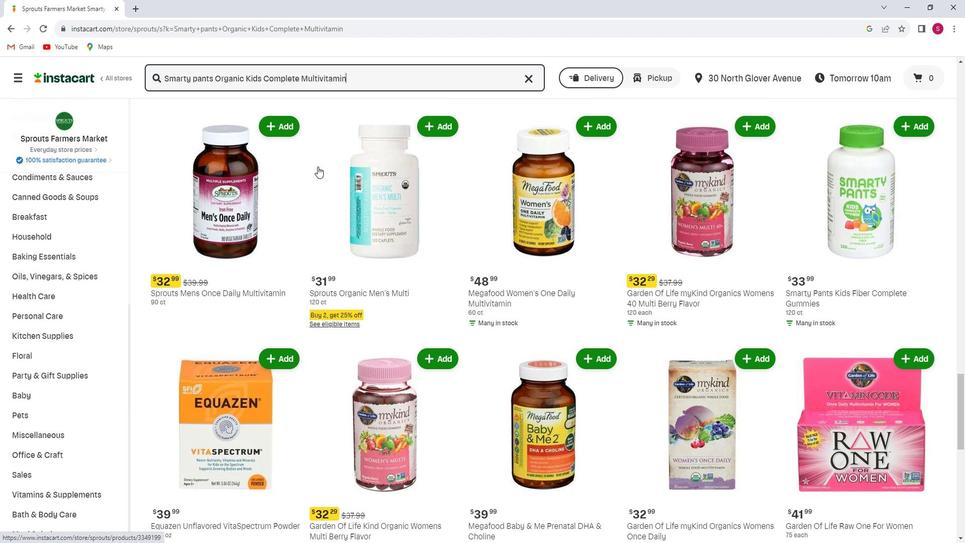 
Action: Mouse scrolled (317, 159) with delta (0, 0)
Screenshot: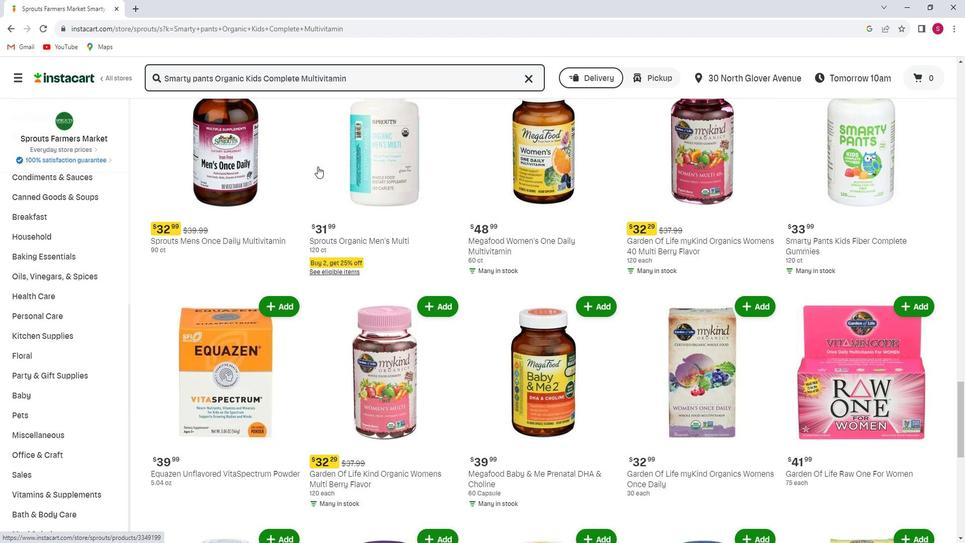 
Action: Mouse scrolled (317, 159) with delta (0, 0)
Screenshot: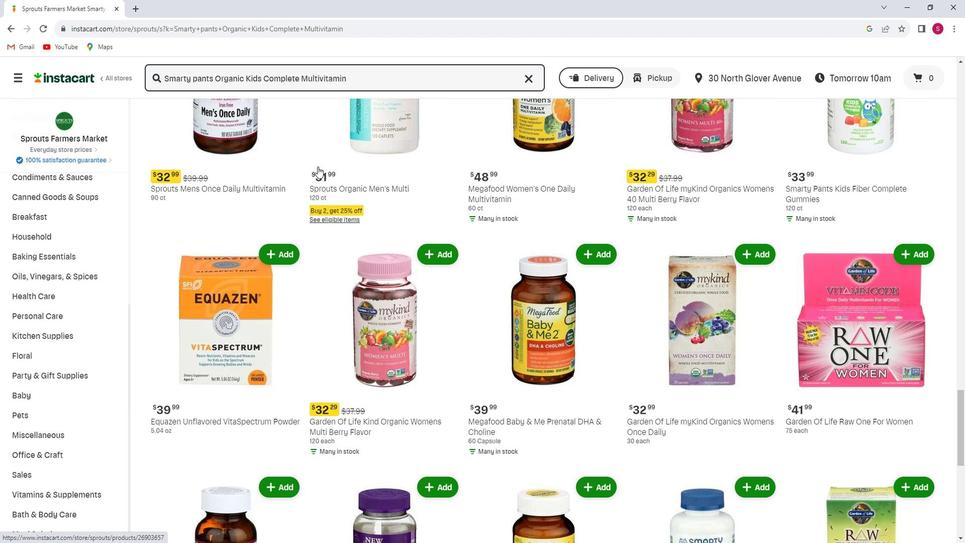 
Action: Mouse scrolled (317, 159) with delta (0, 0)
Screenshot: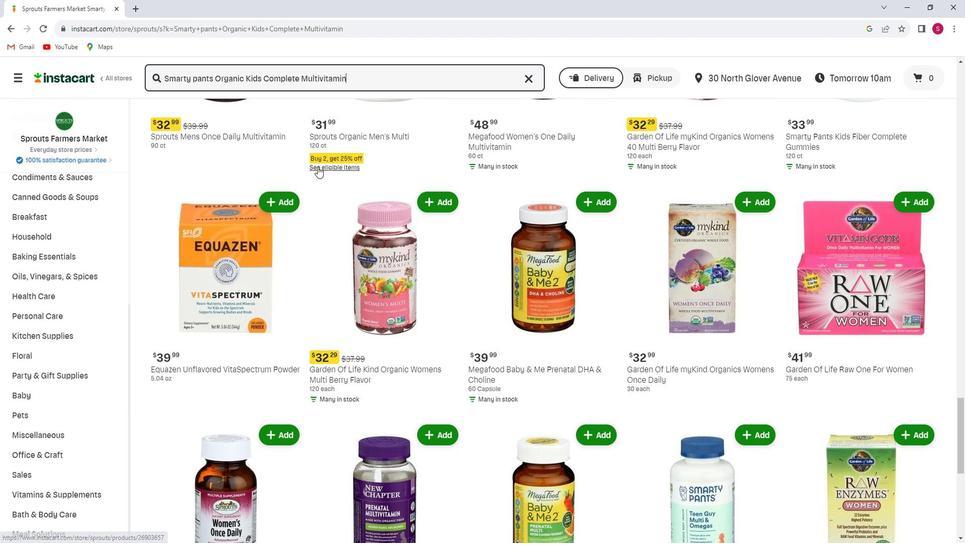 
Action: Mouse scrolled (317, 160) with delta (0, 0)
Screenshot: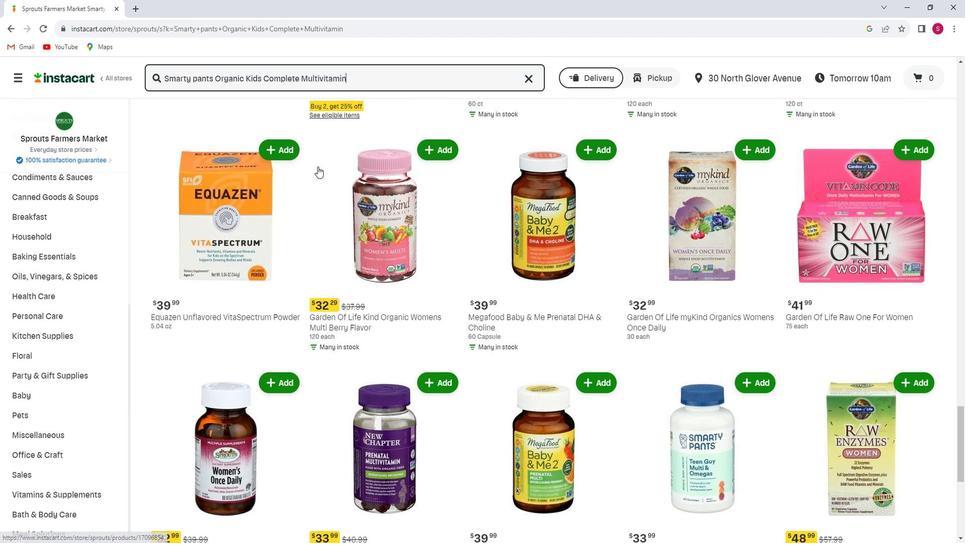 
Action: Mouse scrolled (317, 159) with delta (0, 0)
Screenshot: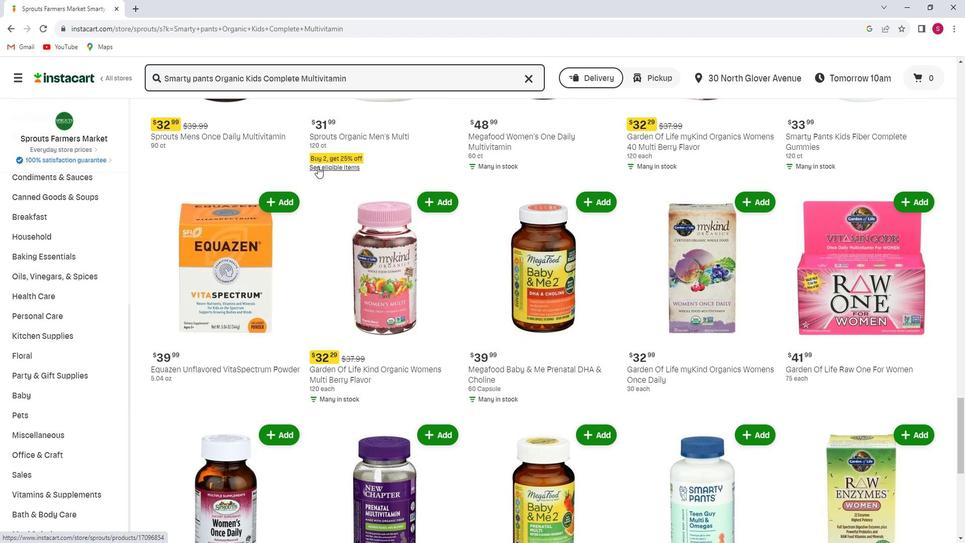 
Action: Mouse scrolled (317, 159) with delta (0, 0)
Screenshot: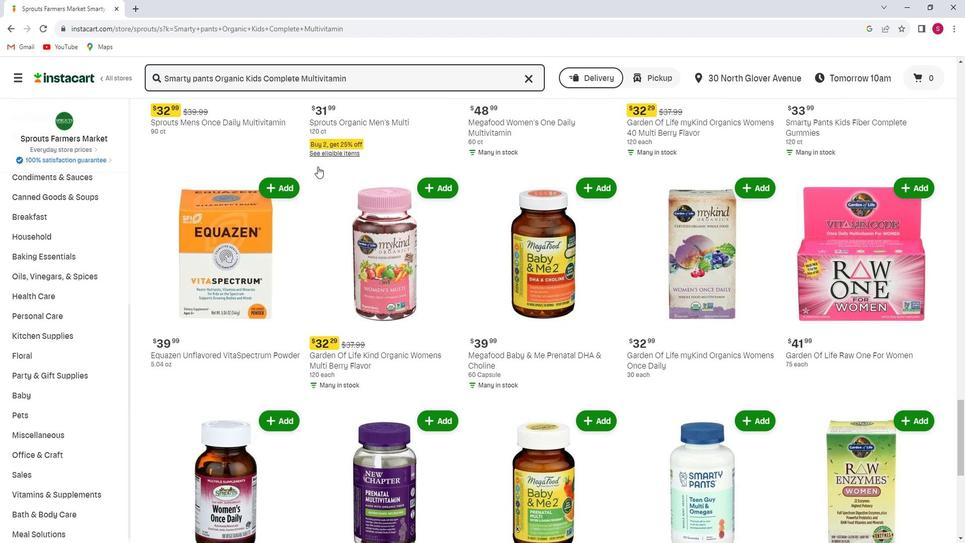 
Action: Mouse scrolled (317, 160) with delta (0, 0)
Screenshot: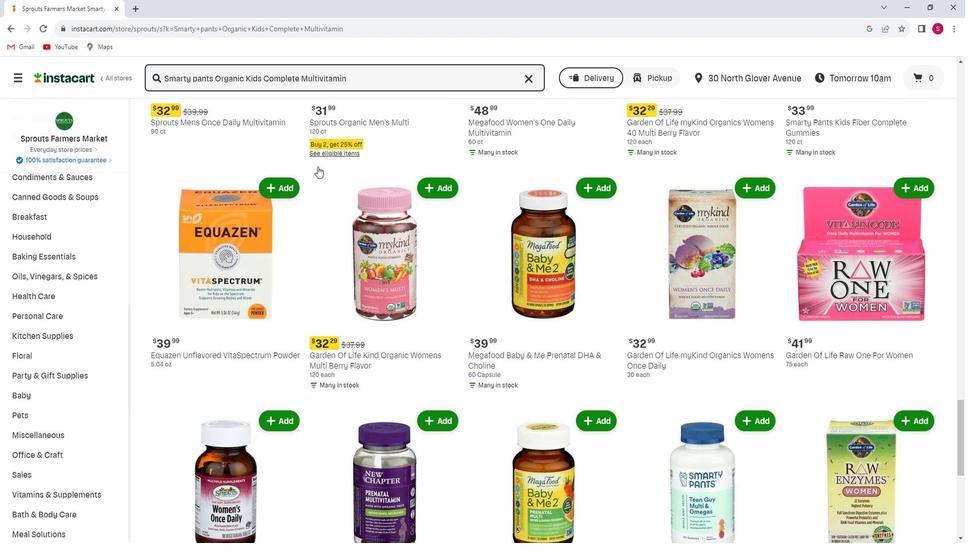 
Action: Mouse scrolled (317, 159) with delta (0, 0)
Screenshot: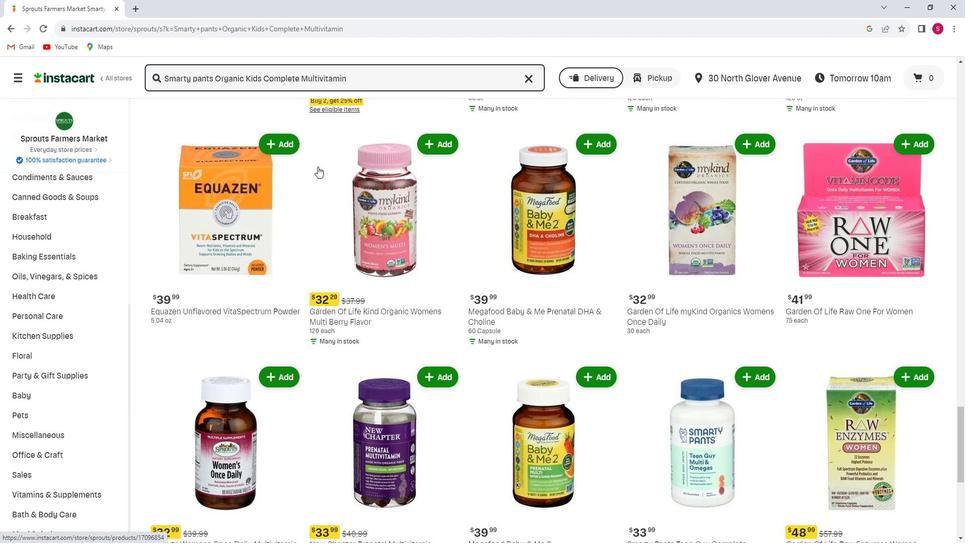 
Action: Mouse scrolled (317, 159) with delta (0, 0)
Screenshot: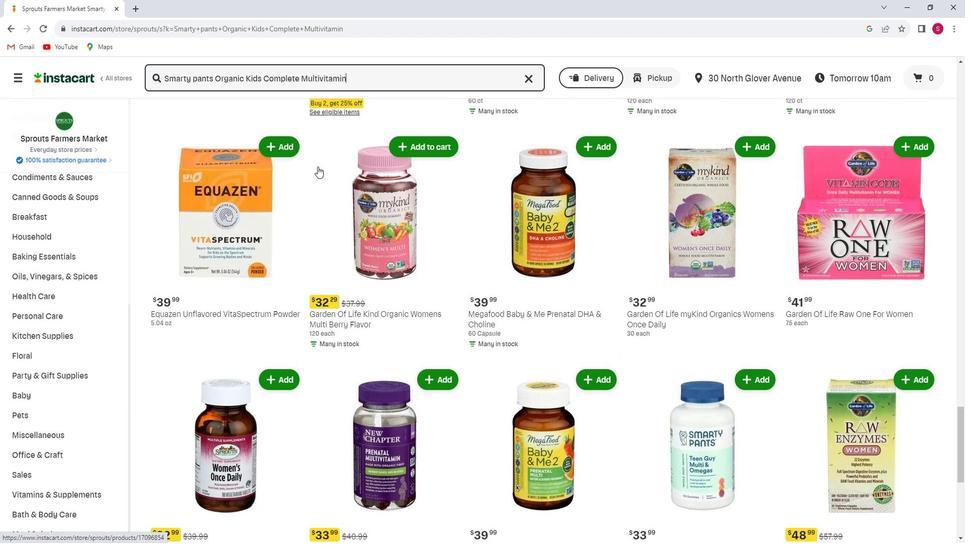 
Action: Mouse scrolled (317, 159) with delta (0, 0)
Screenshot: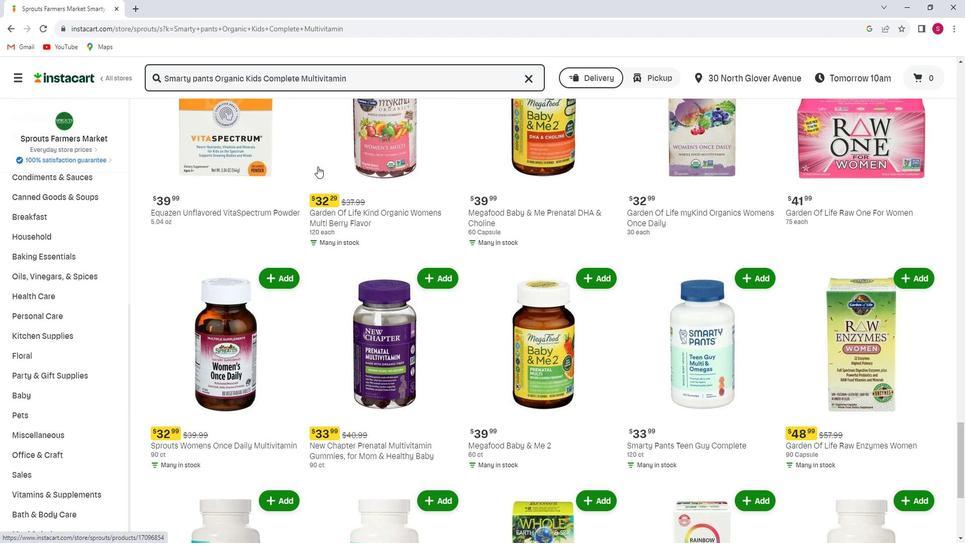 
Action: Mouse scrolled (317, 159) with delta (0, 0)
Screenshot: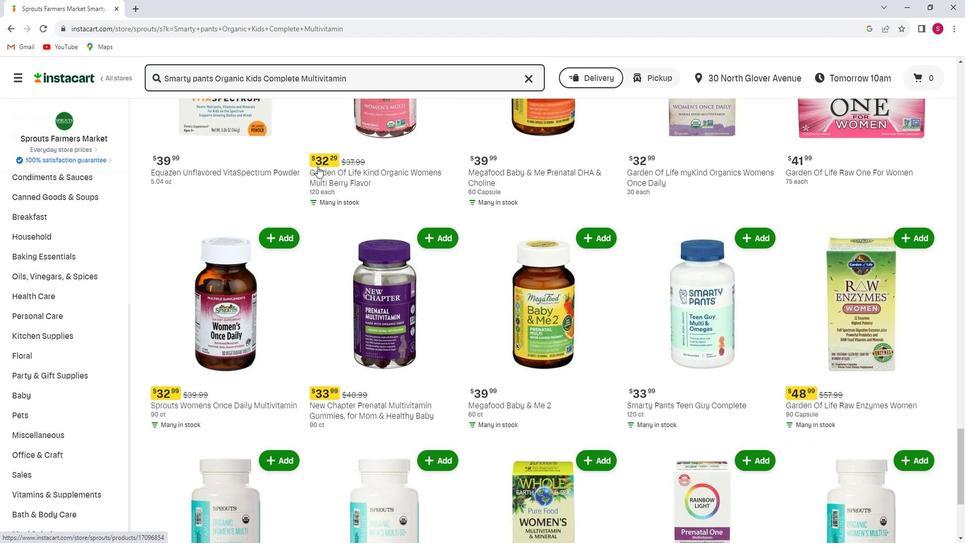 
Action: Mouse scrolled (317, 159) with delta (0, 0)
Screenshot: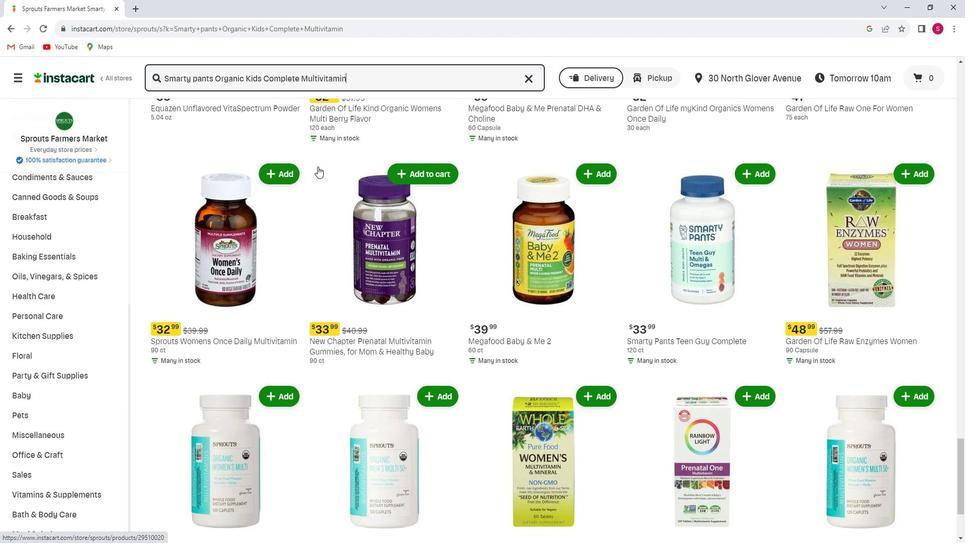 
Action: Mouse scrolled (317, 159) with delta (0, 0)
Screenshot: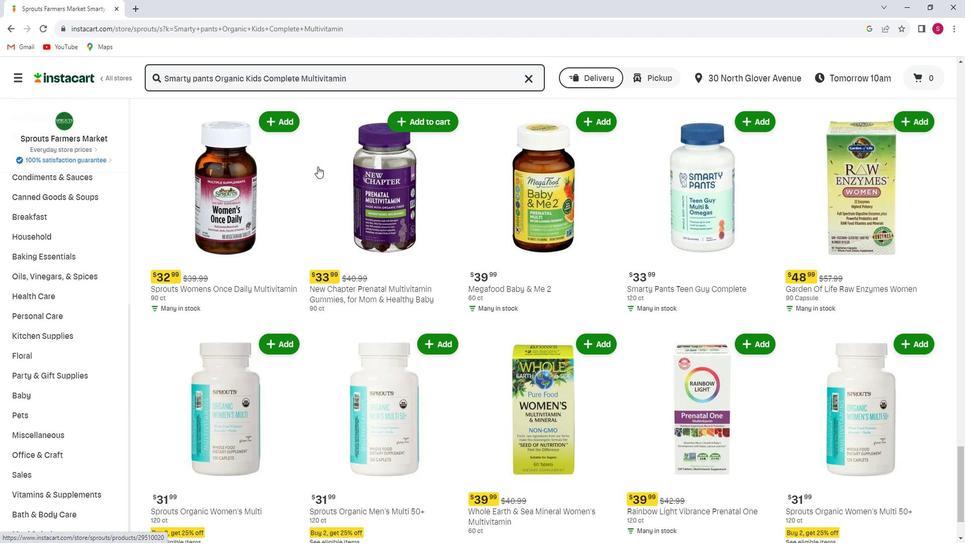 
Action: Mouse scrolled (317, 159) with delta (0, 0)
Screenshot: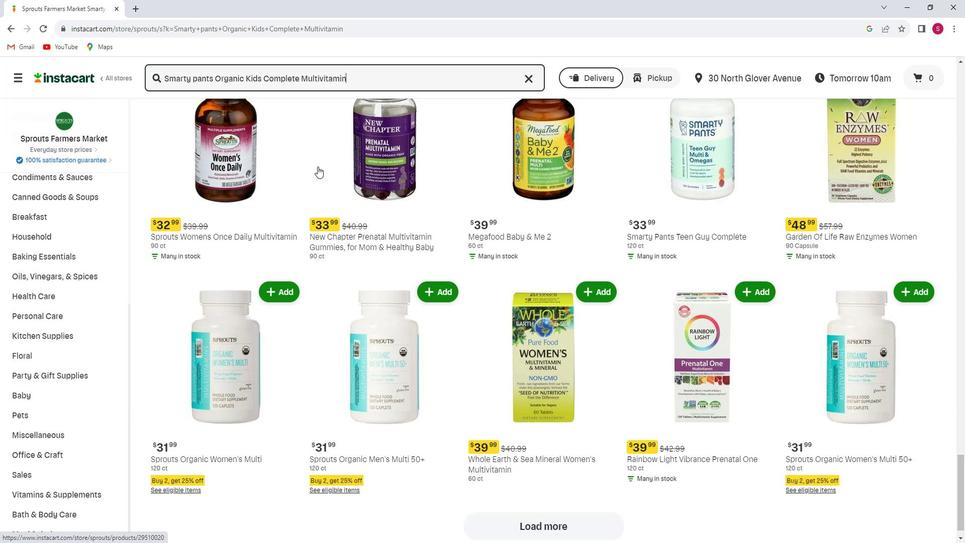 
Action: Mouse scrolled (317, 159) with delta (0, 0)
Screenshot: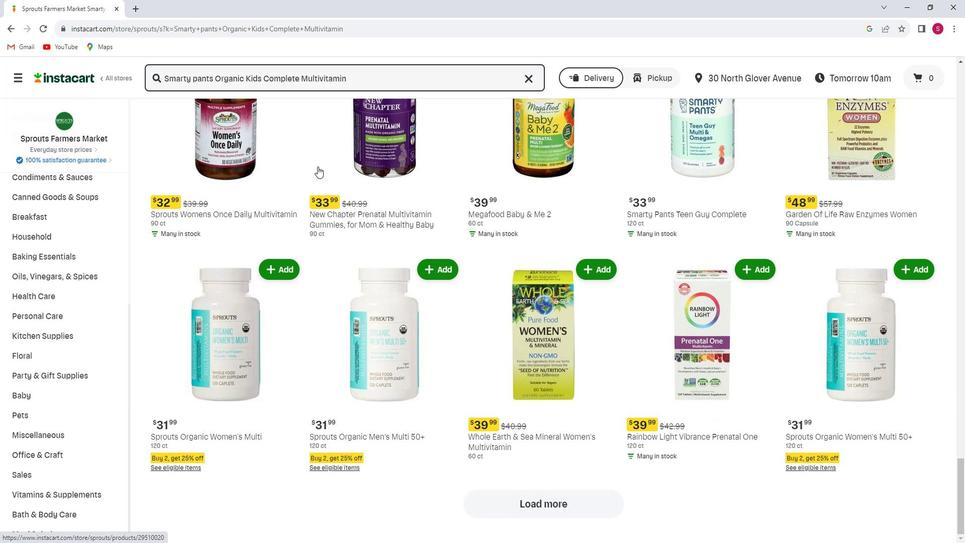 
Action: Mouse scrolled (317, 159) with delta (0, 0)
Screenshot: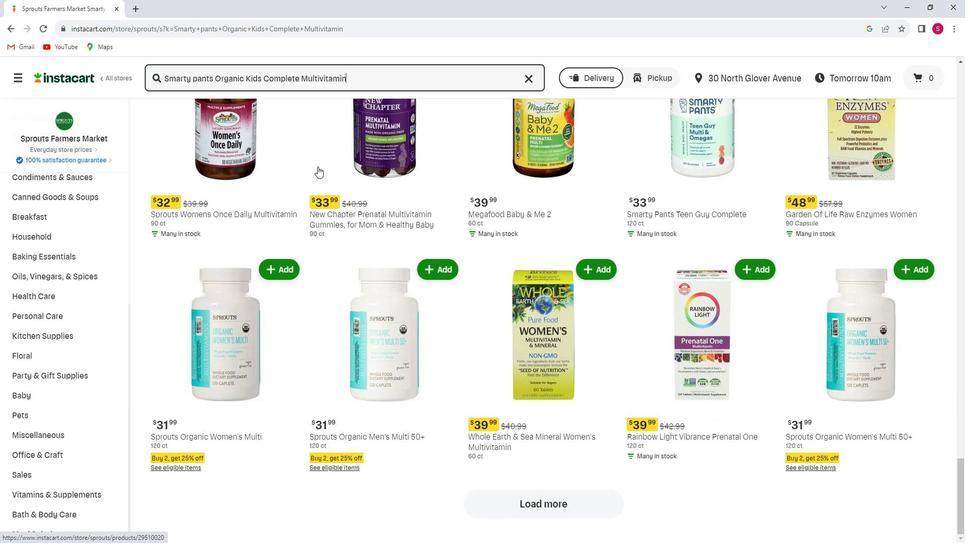 
Action: Mouse scrolled (317, 159) with delta (0, 0)
Screenshot: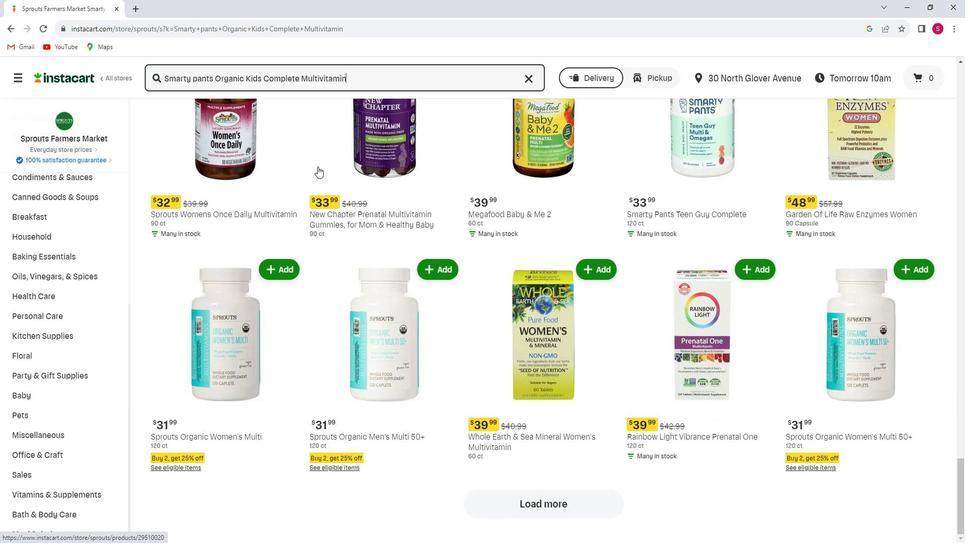 
Action: Mouse scrolled (317, 159) with delta (0, 0)
Screenshot: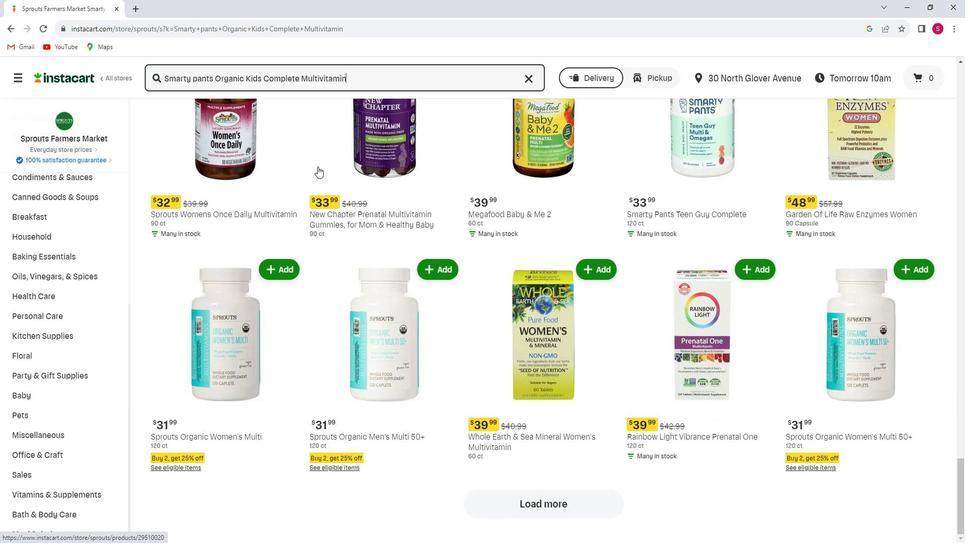 
